 Task: Look for space in Jarosław, Poland from 2nd September, 2023 to 10th September, 2023 for 1 adult in price range Rs.5000 to Rs.16000. Place can be private room with 1  bedroom having 1 bed and 1 bathroom. Property type can be house, flat, guest house, hotel. Booking option can be shelf check-in. Required host language is English.
Action: Mouse moved to (420, 109)
Screenshot: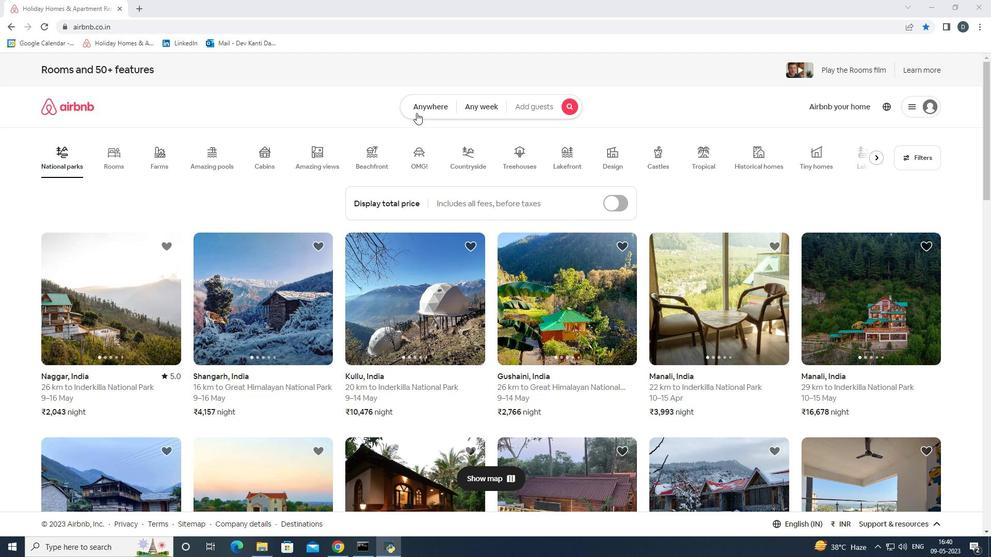 
Action: Mouse pressed left at (420, 109)
Screenshot: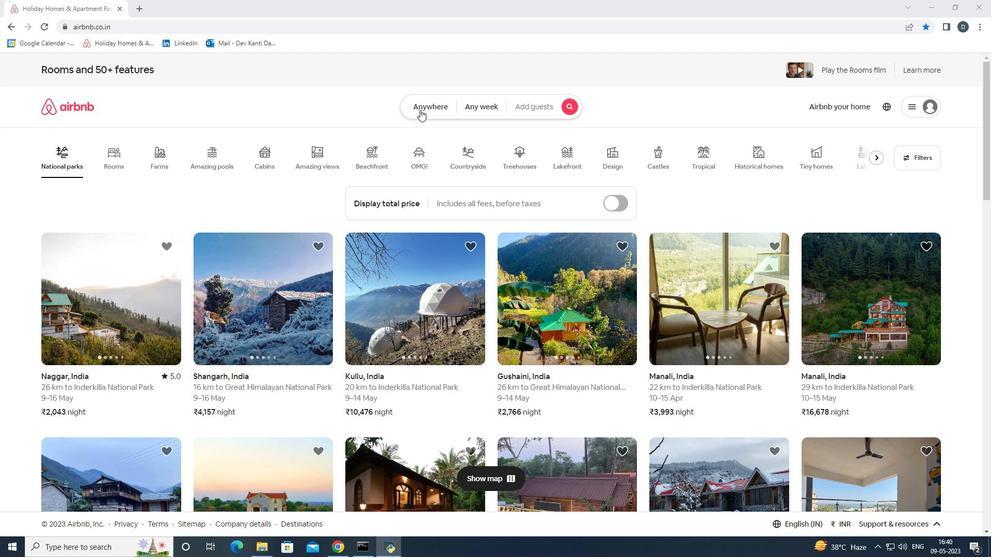 
Action: Mouse moved to (375, 148)
Screenshot: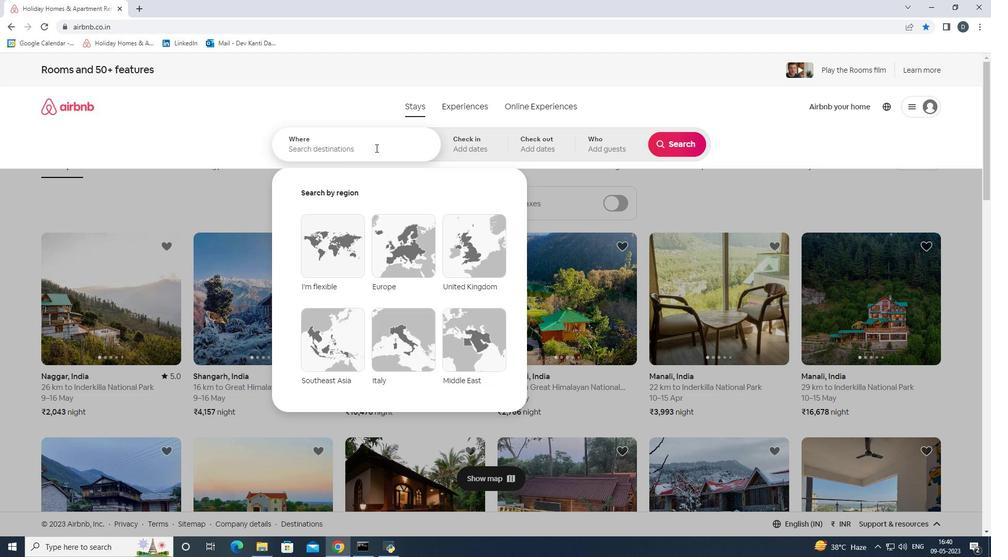 
Action: Mouse pressed left at (375, 148)
Screenshot: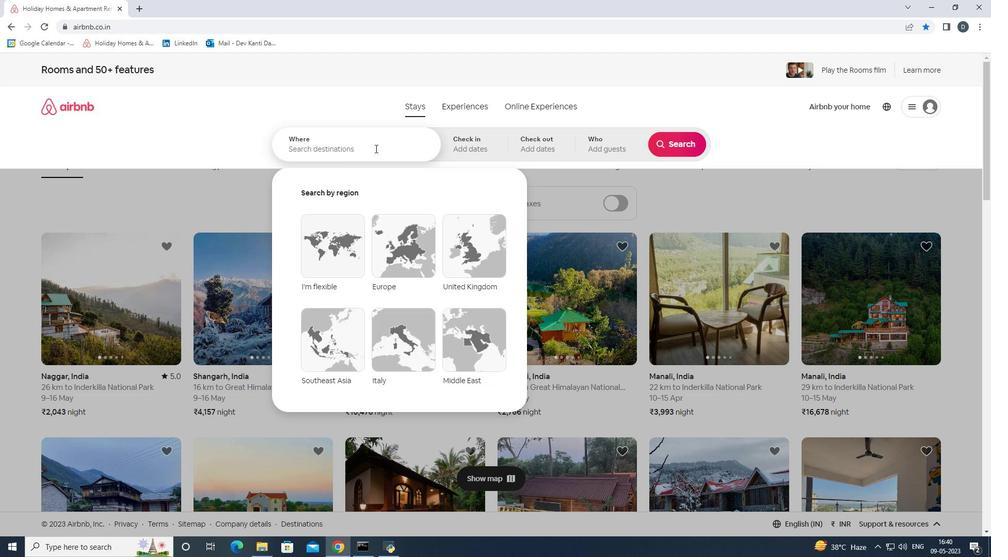 
Action: Key pressed <Key.shift><Key.shift><Key.shift><Key.shift><Key.shift><Key.shift><Key.shift><Key.shift><Key.shift><Key.shift><Key.shift><Key.shift><Key.shift><Key.shift><Key.shift><Key.shift>Jaroslaw,<Key.shift><Key.shift><Key.shift><Key.shift><Key.shift><Key.shift><Key.shift><Key.shift><Key.shift><Key.shift><Key.shift><Key.shift><Key.shift><Key.shift><Key.shift><Key.shift><Key.shift><Key.shift><Key.shift><Key.shift><Key.shift><Key.shift><Key.shift><Key.shift>Poland<Key.enter>
Screenshot: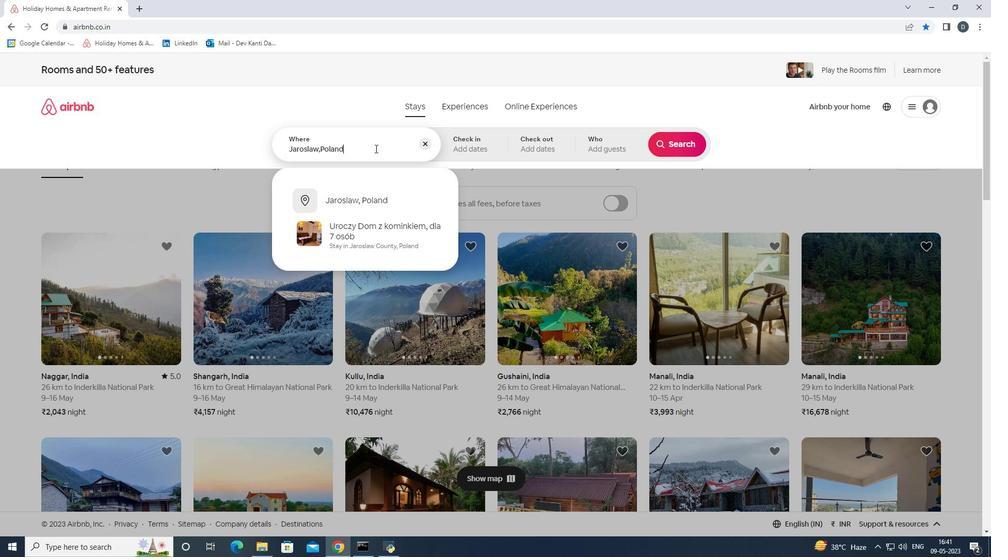 
Action: Mouse moved to (673, 227)
Screenshot: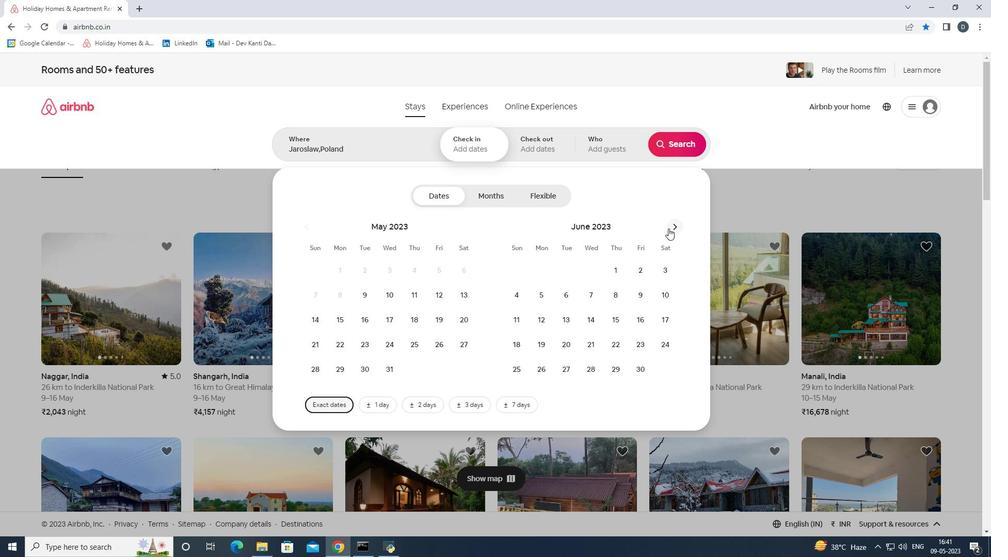 
Action: Mouse pressed left at (673, 227)
Screenshot: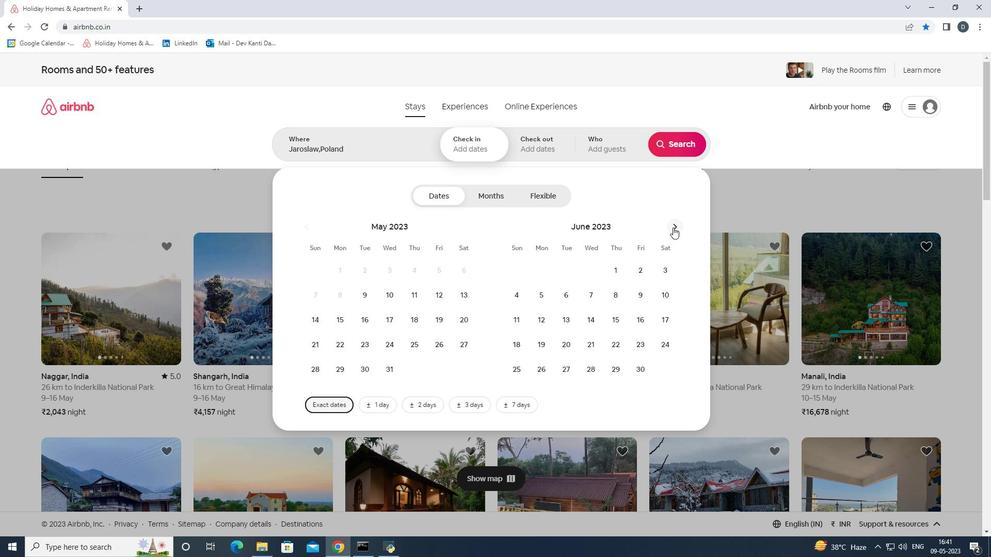 
Action: Mouse pressed left at (673, 227)
Screenshot: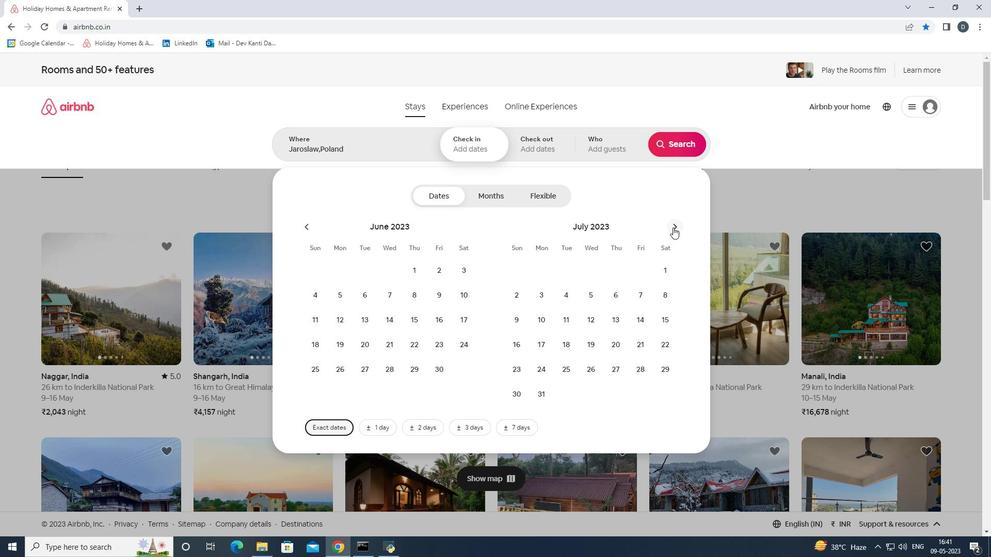 
Action: Mouse pressed left at (673, 227)
Screenshot: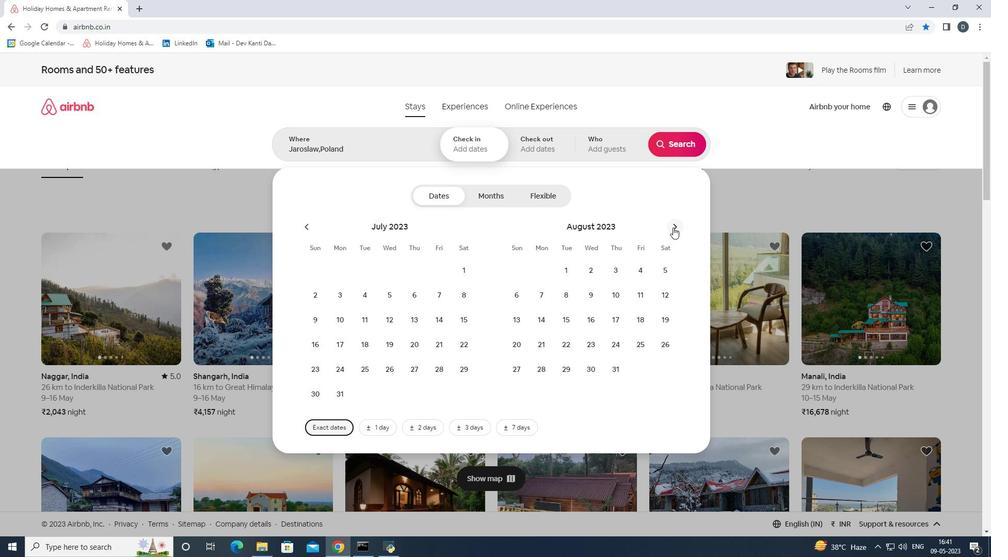 
Action: Mouse moved to (665, 263)
Screenshot: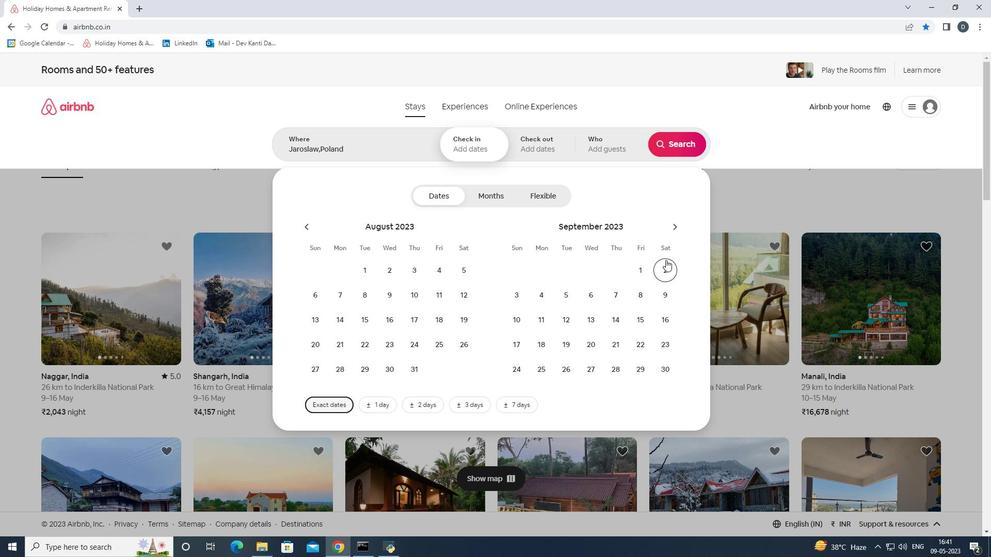 
Action: Mouse pressed left at (665, 263)
Screenshot: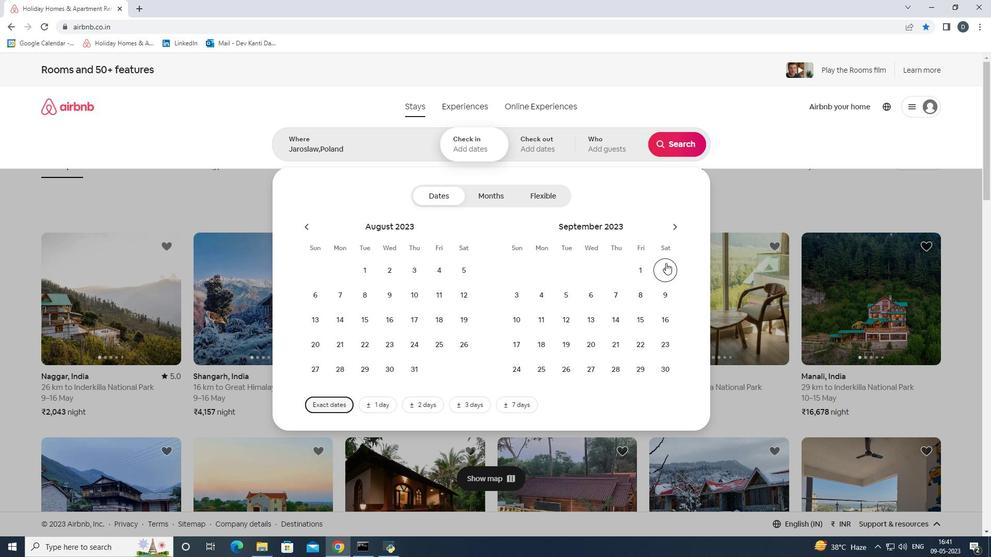 
Action: Mouse moved to (509, 314)
Screenshot: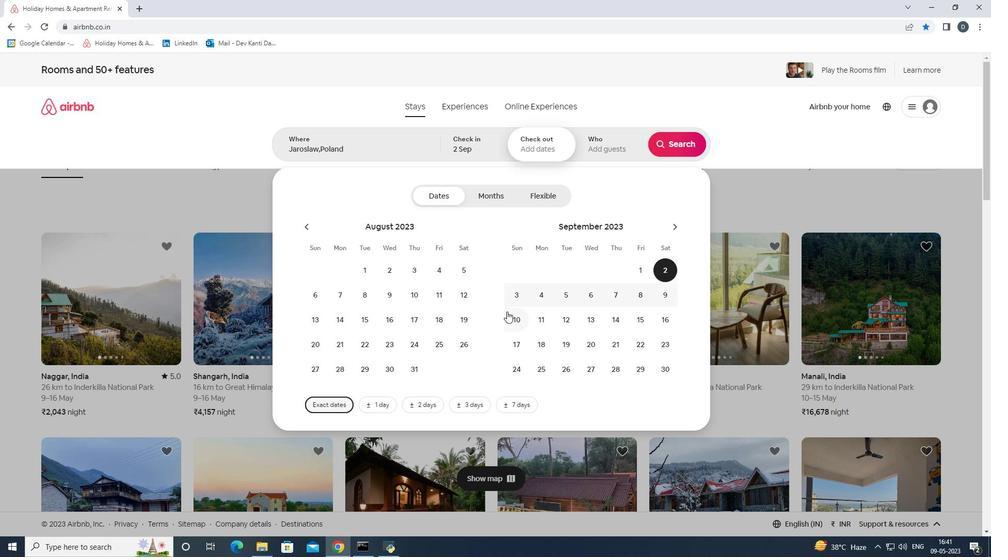 
Action: Mouse pressed left at (509, 314)
Screenshot: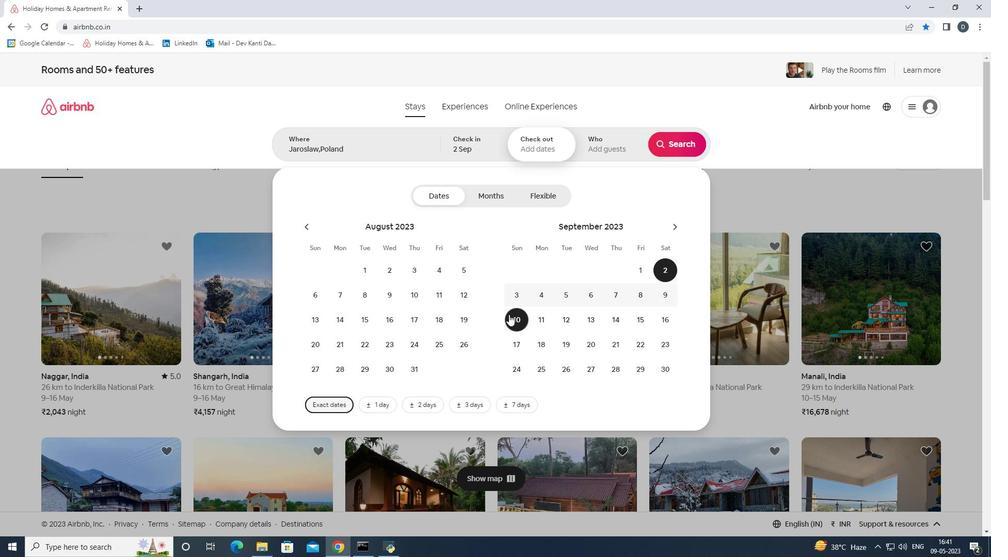 
Action: Mouse moved to (598, 150)
Screenshot: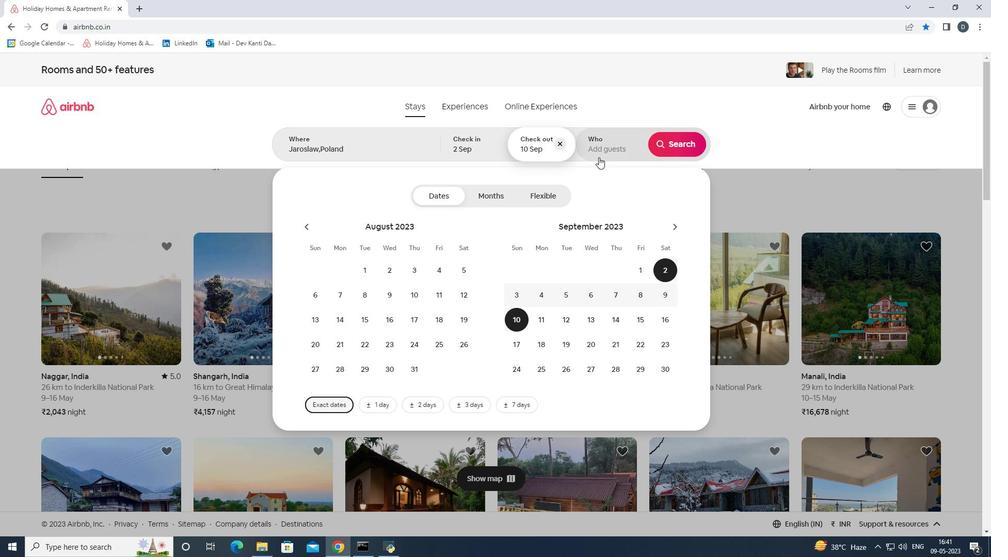 
Action: Mouse pressed left at (598, 150)
Screenshot: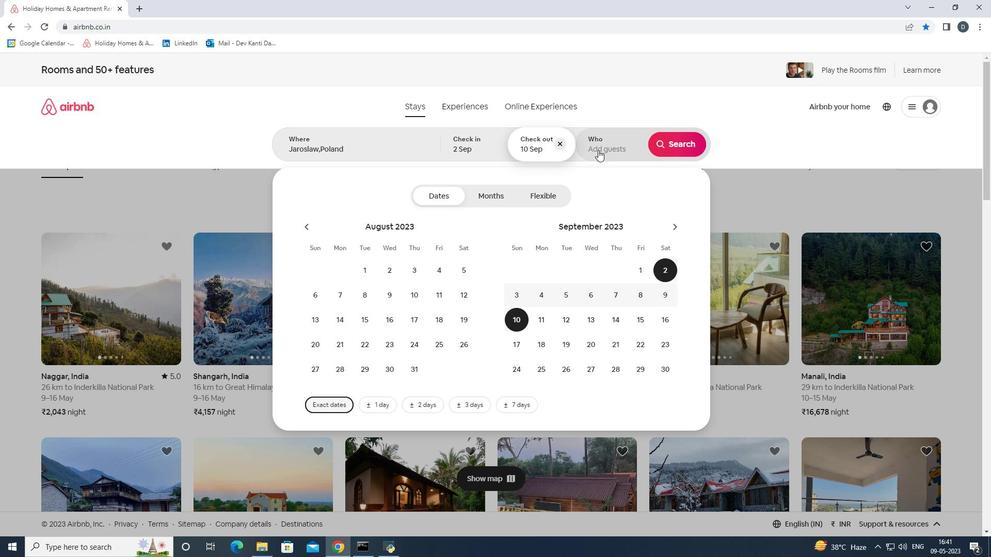 
Action: Mouse moved to (675, 199)
Screenshot: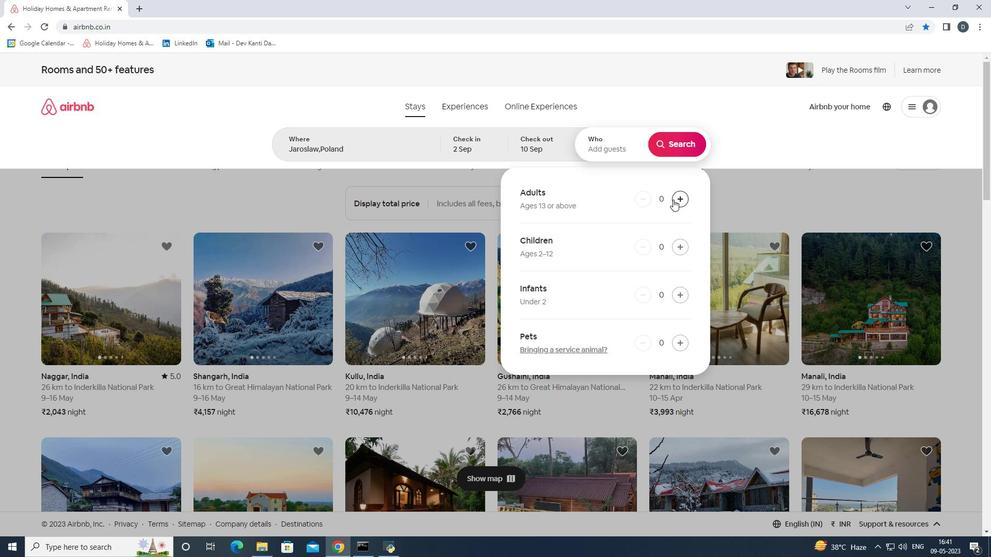 
Action: Mouse pressed left at (675, 199)
Screenshot: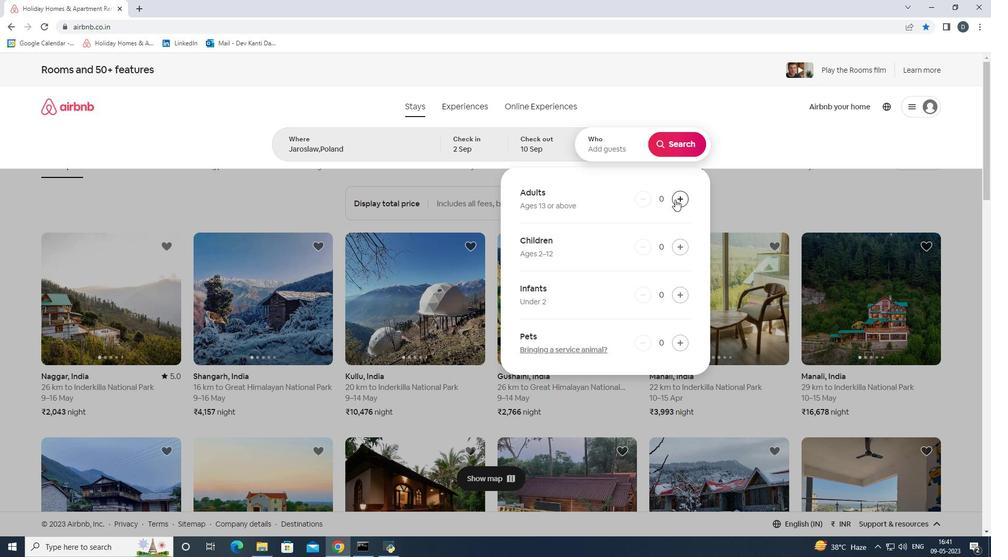 
Action: Mouse moved to (677, 150)
Screenshot: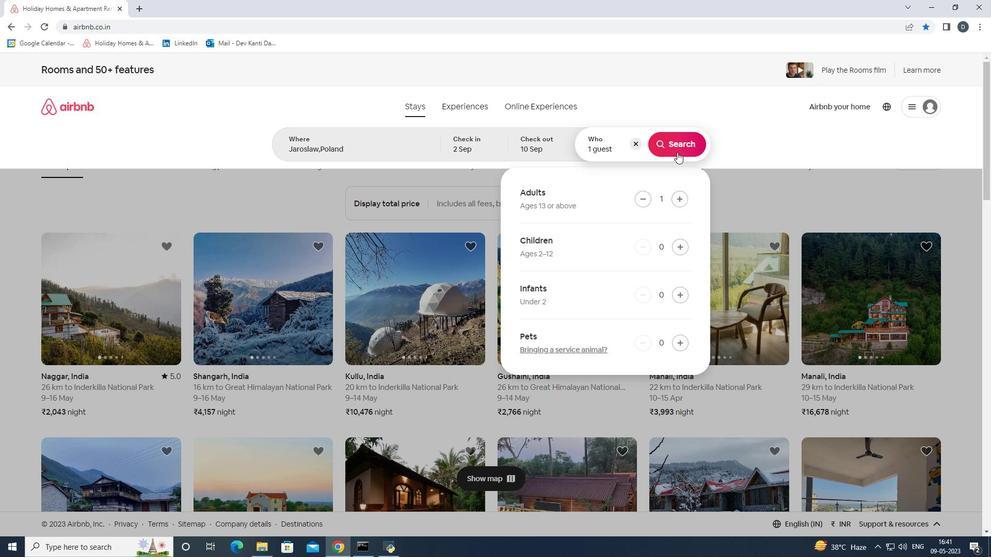 
Action: Mouse pressed left at (677, 150)
Screenshot: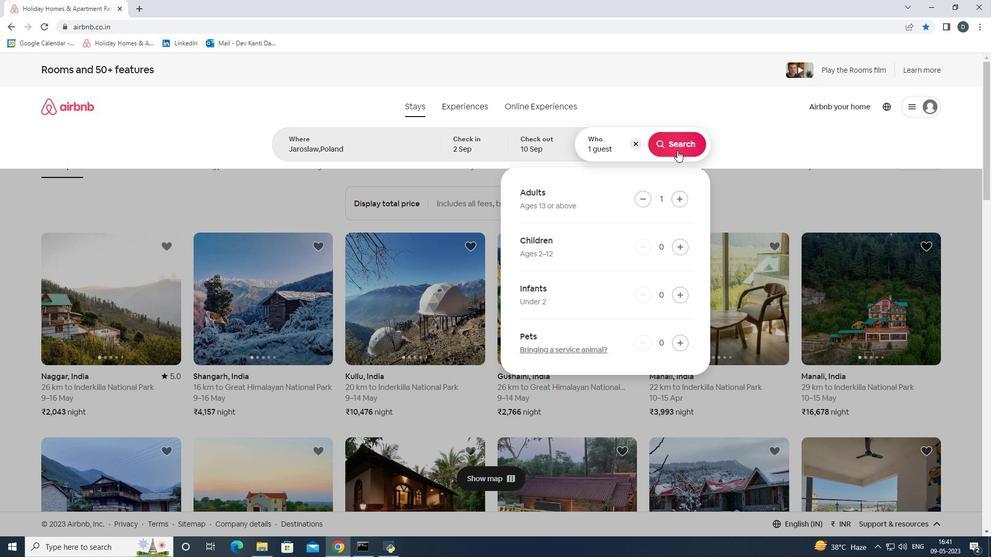 
Action: Mouse moved to (945, 112)
Screenshot: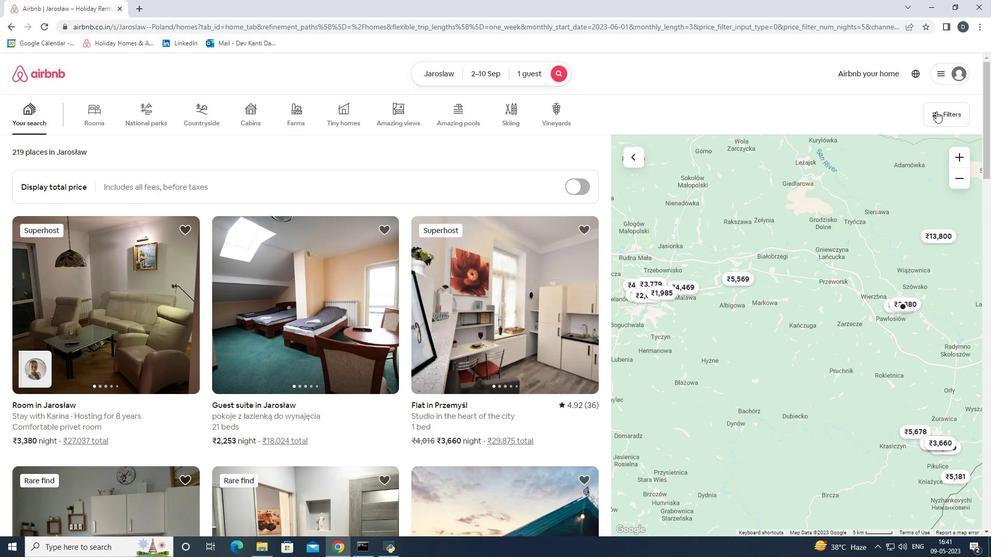 
Action: Mouse pressed left at (945, 112)
Screenshot: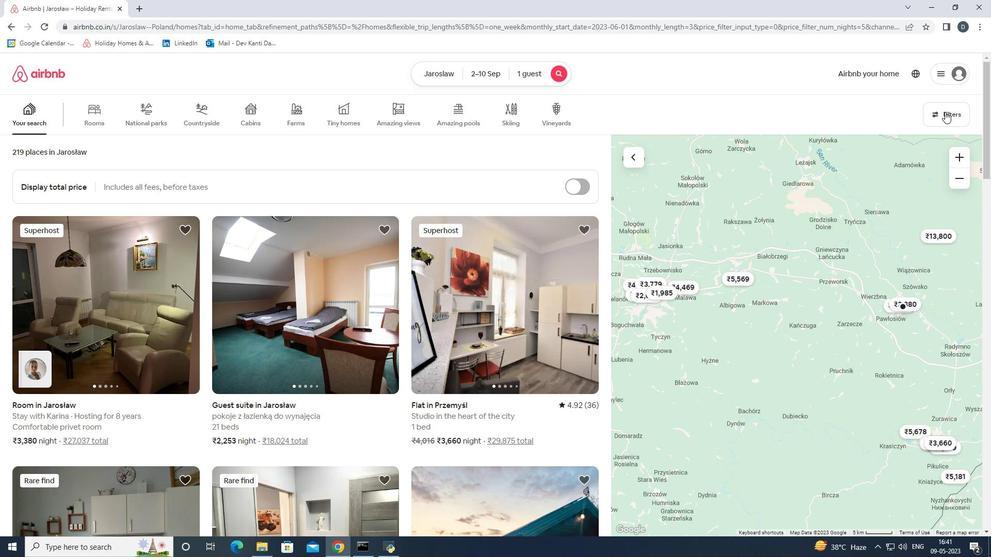 
Action: Mouse moved to (451, 367)
Screenshot: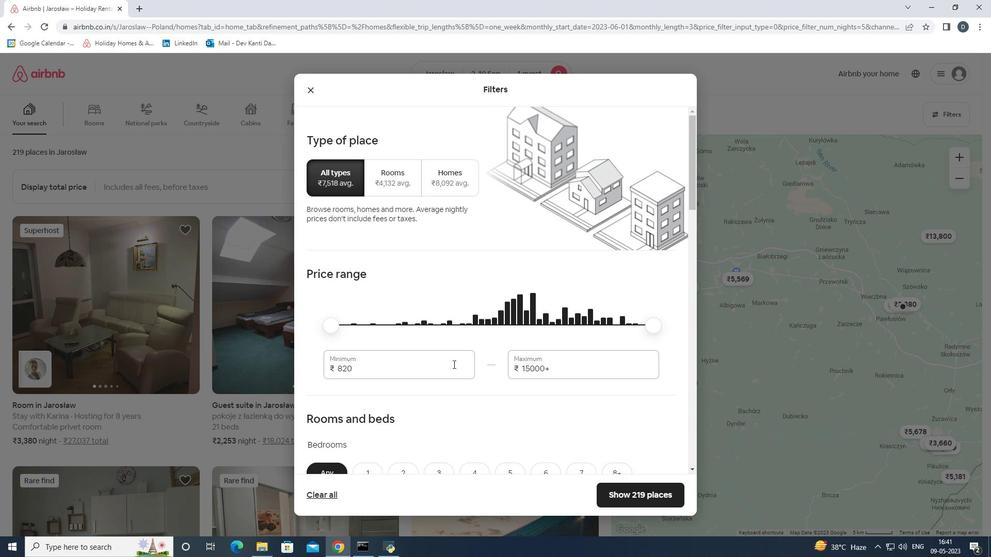 
Action: Mouse pressed left at (451, 367)
Screenshot: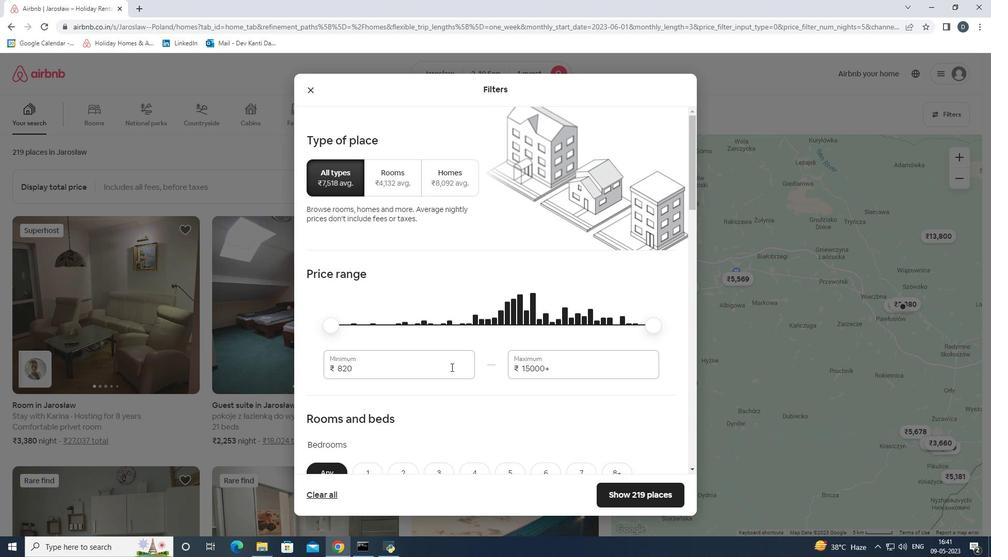 
Action: Mouse pressed left at (451, 367)
Screenshot: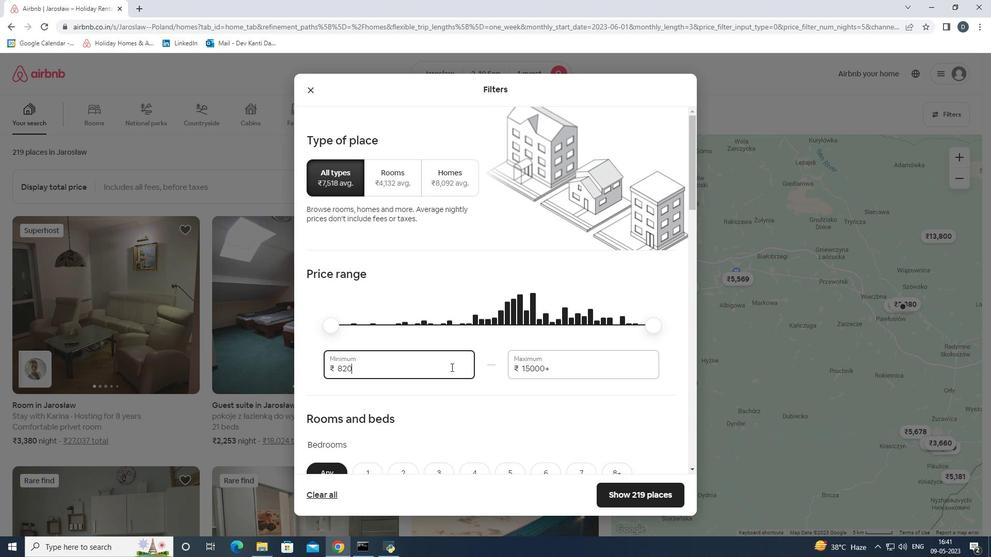 
Action: Key pressed 5000<Key.tab>
Screenshot: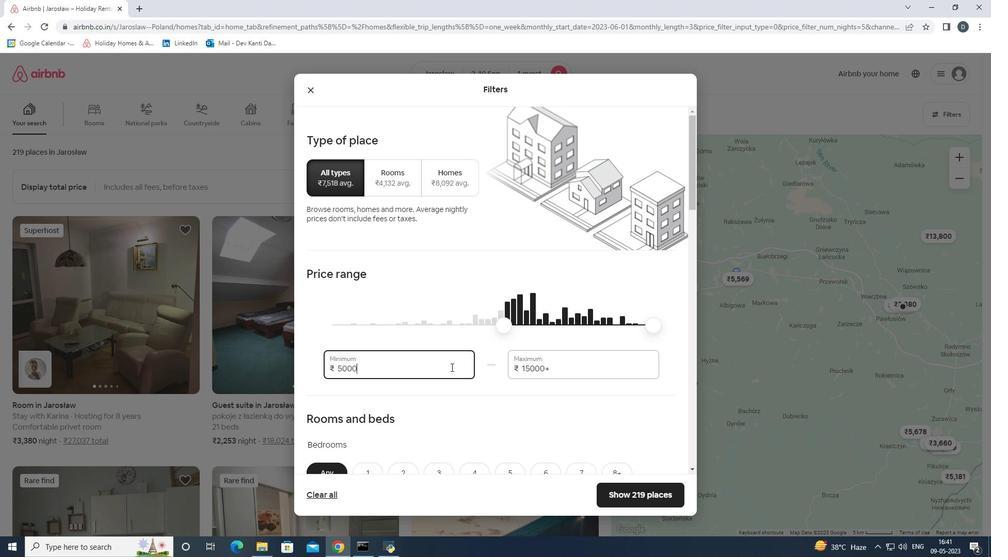 
Action: Mouse moved to (454, 368)
Screenshot: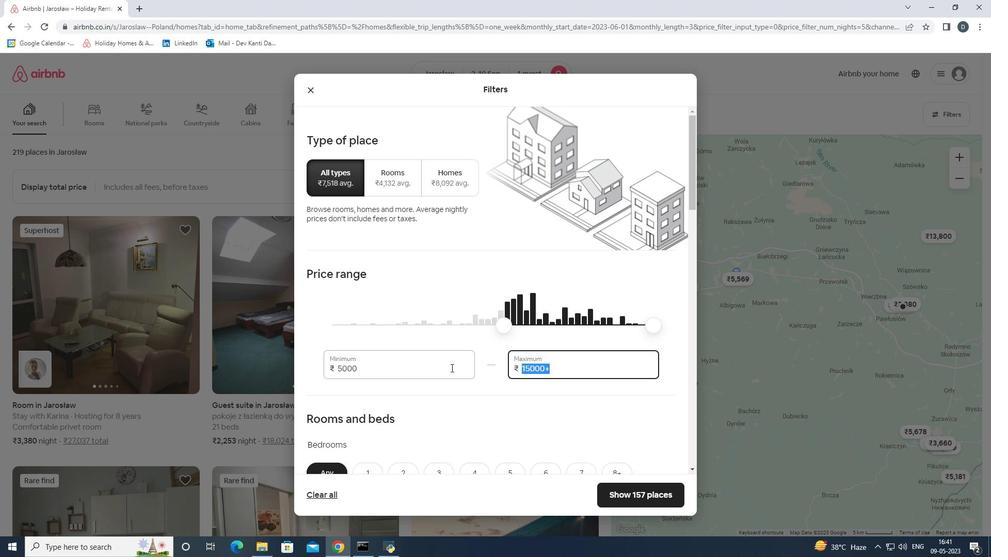 
Action: Key pressed 1
Screenshot: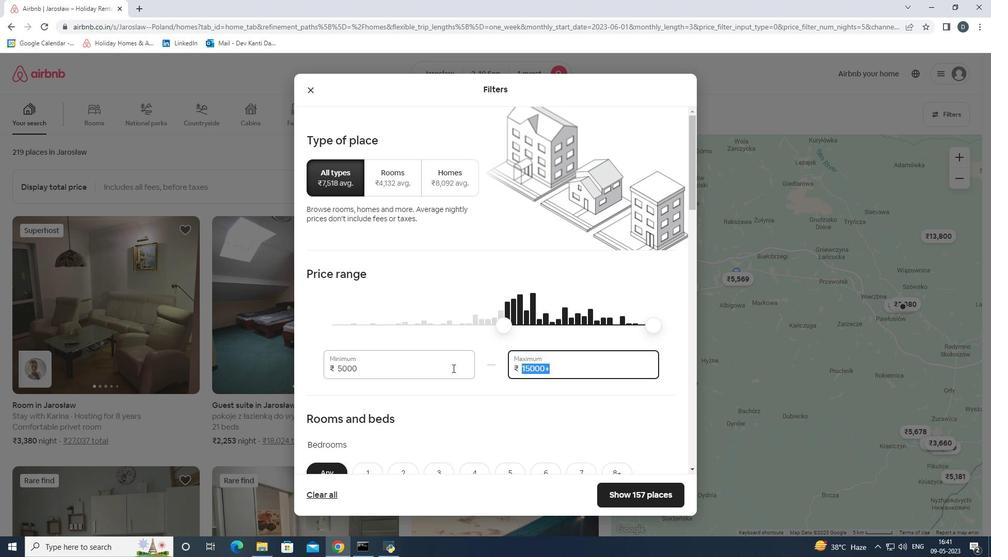 
Action: Mouse moved to (486, 377)
Screenshot: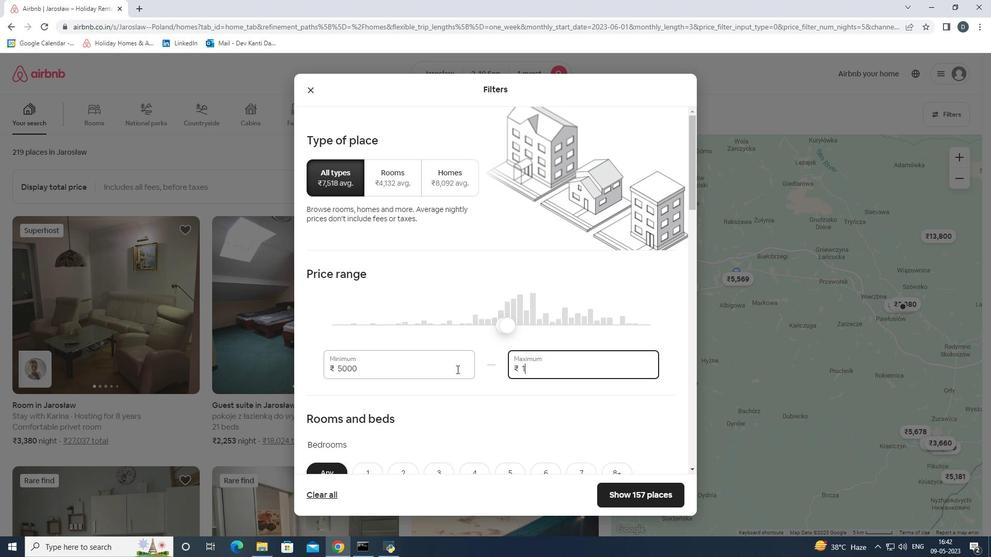 
Action: Key pressed 6000
Screenshot: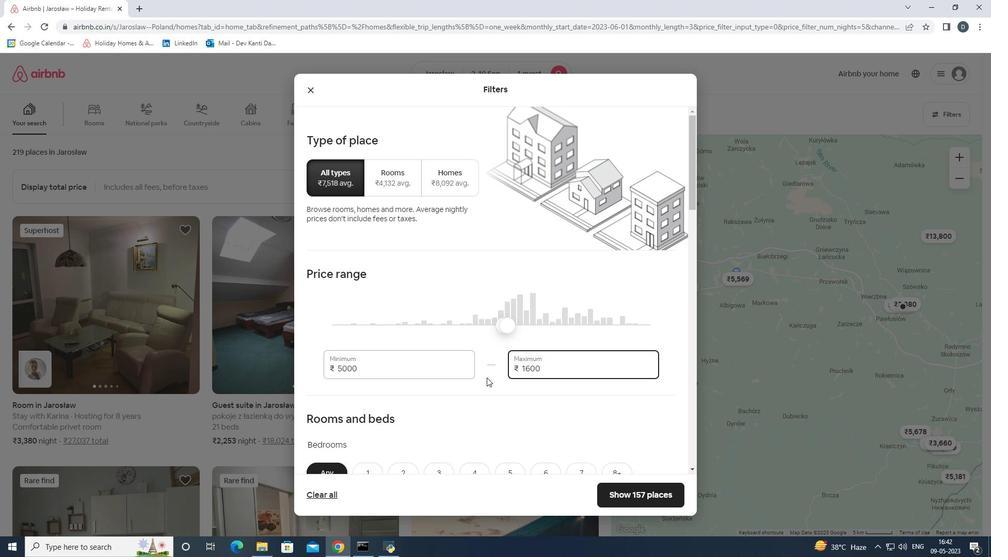 
Action: Mouse moved to (508, 361)
Screenshot: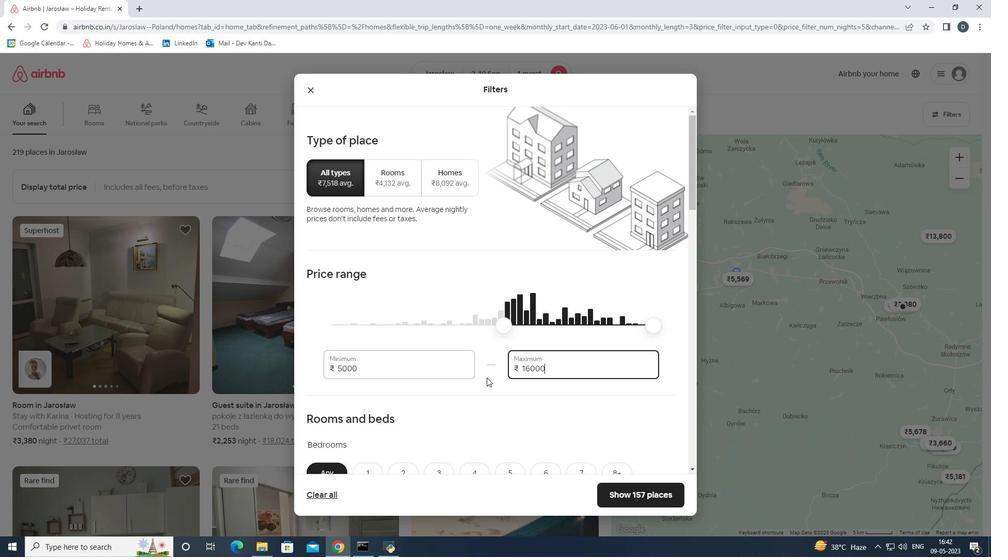 
Action: Mouse scrolled (508, 360) with delta (0, 0)
Screenshot: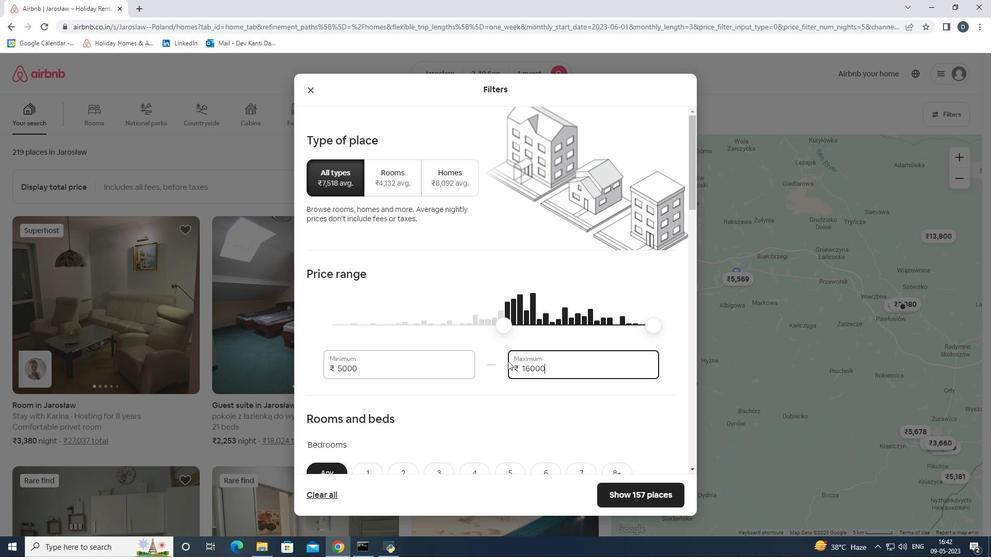 
Action: Mouse scrolled (508, 360) with delta (0, 0)
Screenshot: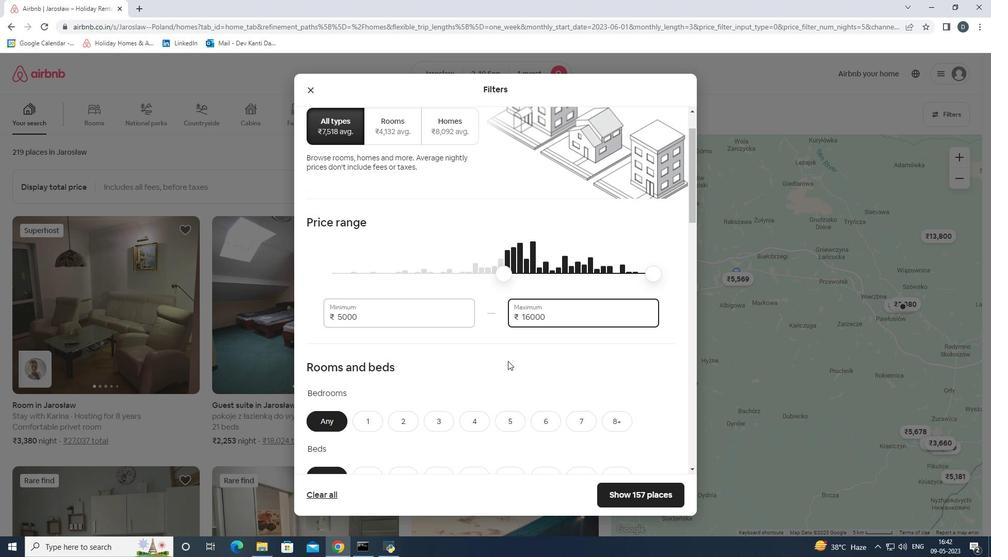 
Action: Mouse scrolled (508, 360) with delta (0, 0)
Screenshot: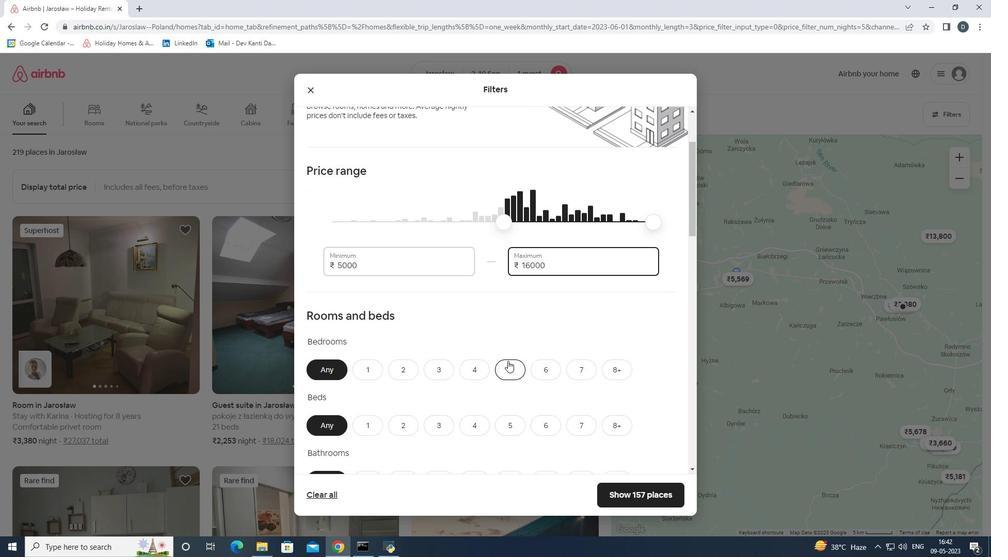 
Action: Mouse moved to (374, 323)
Screenshot: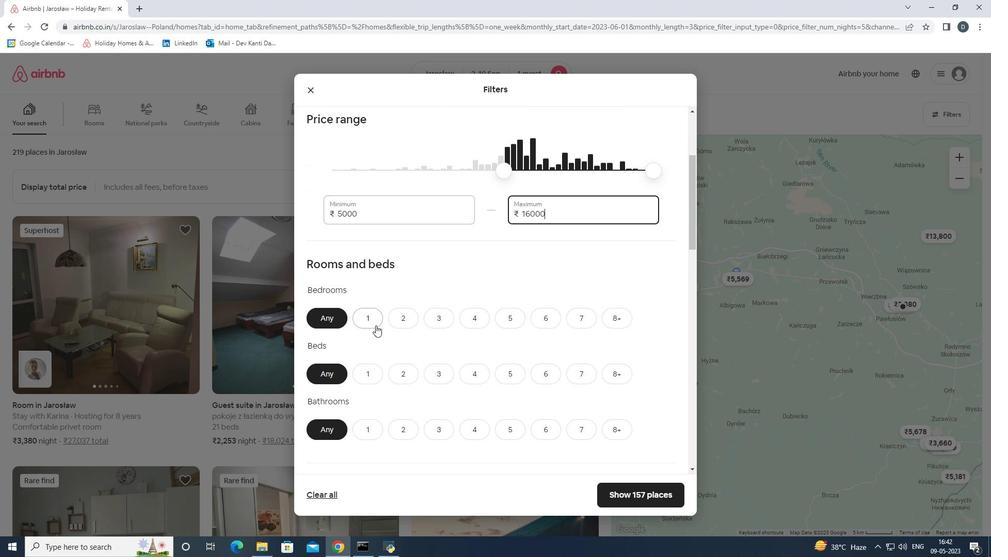 
Action: Mouse pressed left at (374, 323)
Screenshot: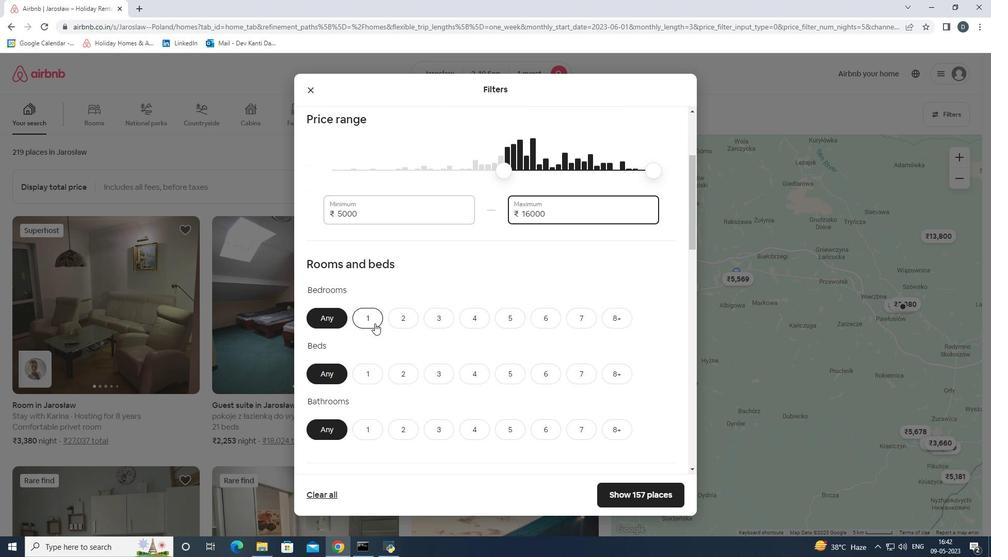 
Action: Mouse moved to (365, 370)
Screenshot: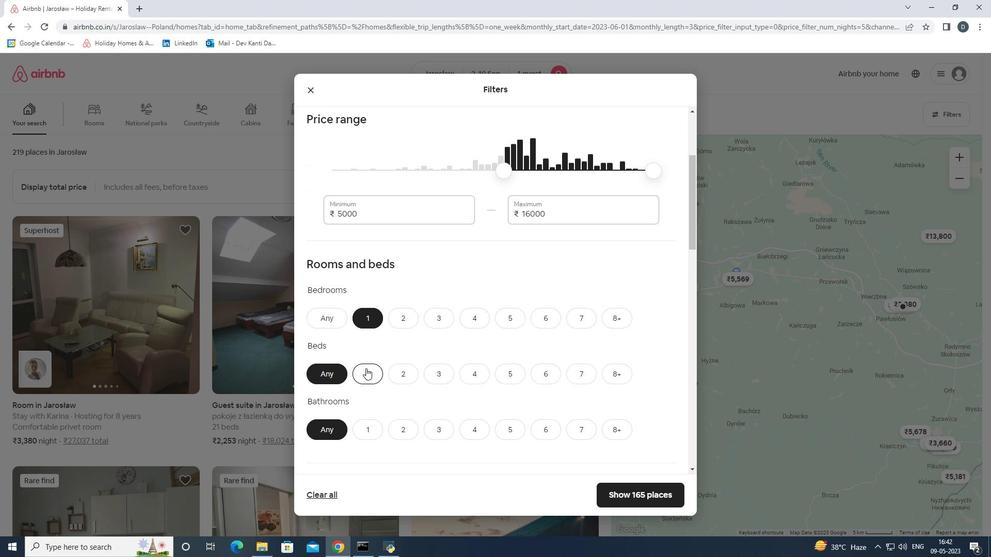 
Action: Mouse pressed left at (365, 370)
Screenshot: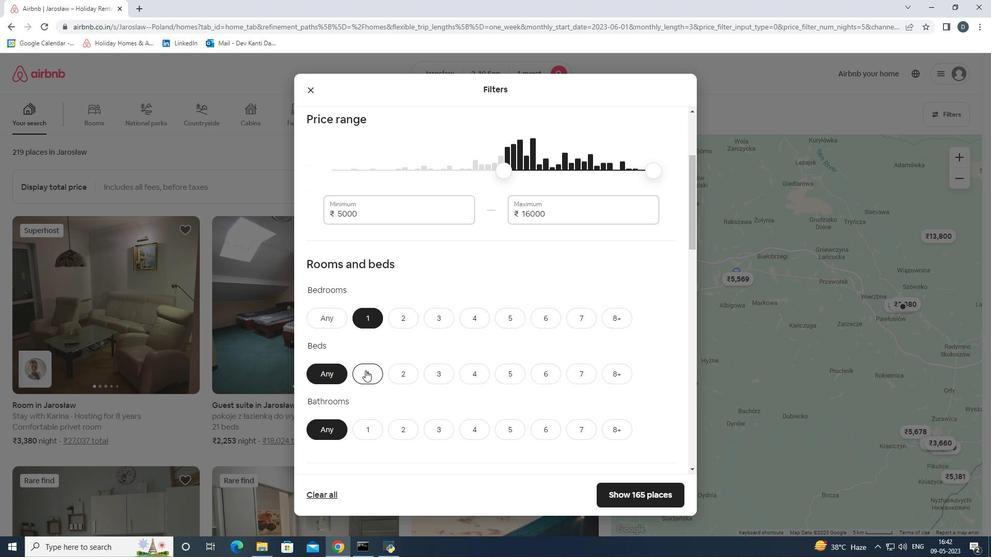 
Action: Mouse moved to (362, 422)
Screenshot: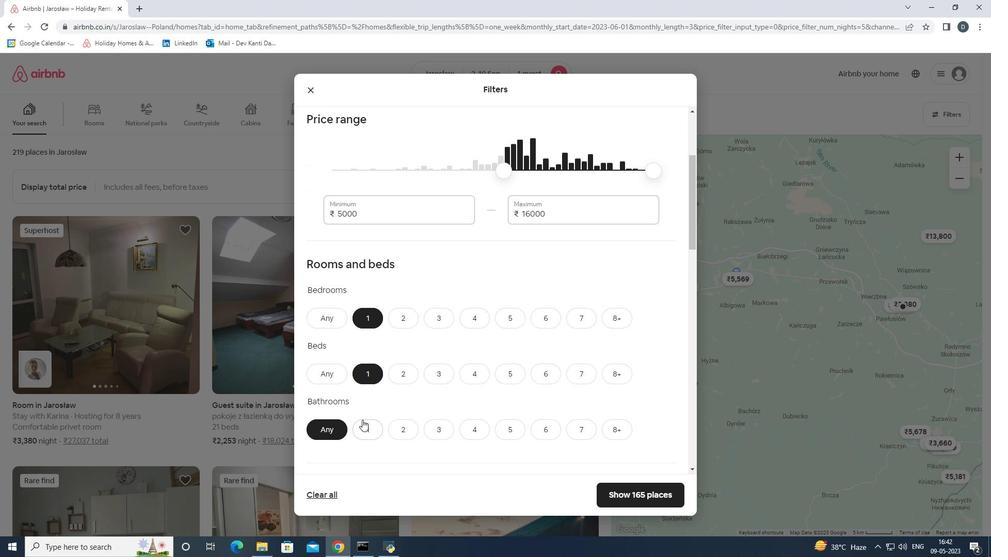 
Action: Mouse pressed left at (362, 422)
Screenshot: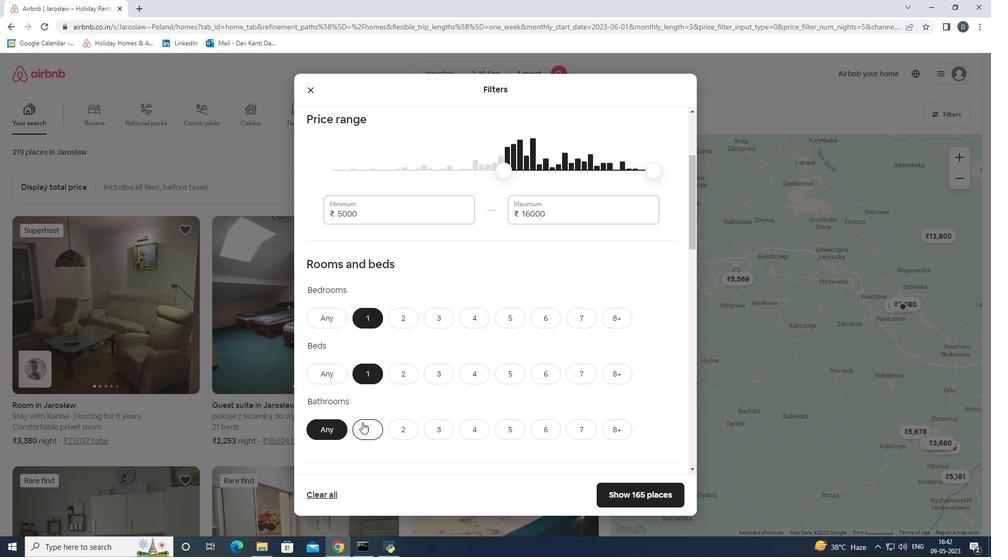 
Action: Mouse scrolled (362, 422) with delta (0, 0)
Screenshot: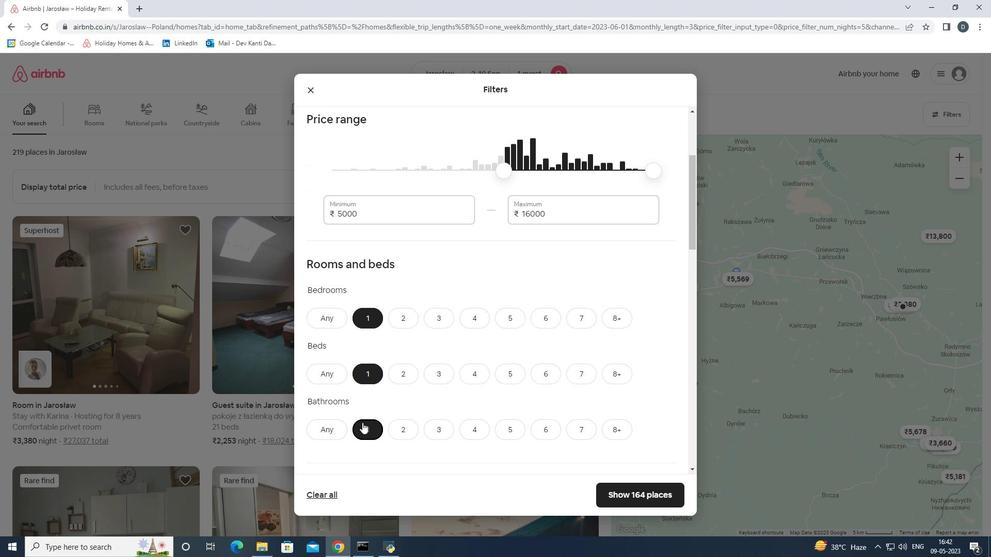 
Action: Mouse moved to (362, 423)
Screenshot: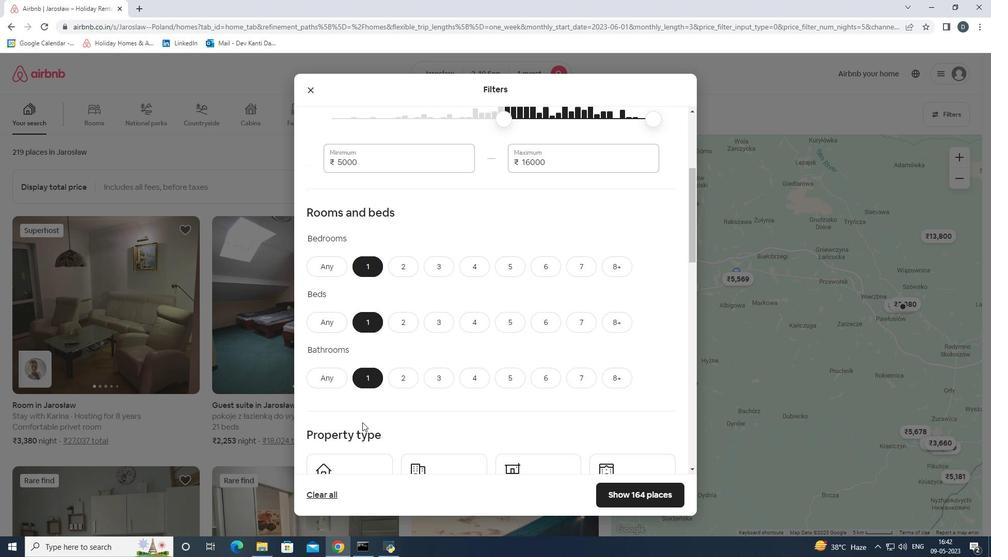 
Action: Mouse scrolled (362, 422) with delta (0, 0)
Screenshot: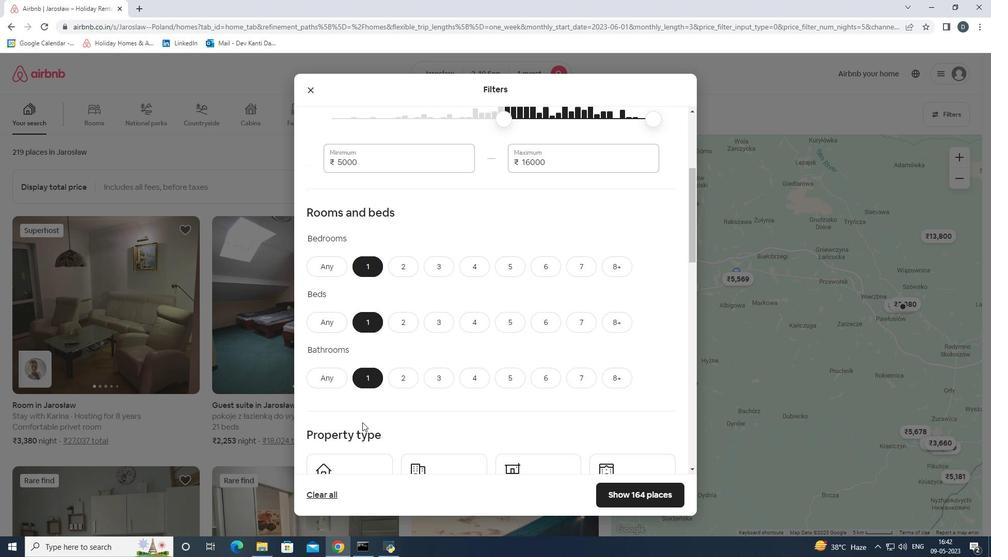 
Action: Mouse moved to (361, 423)
Screenshot: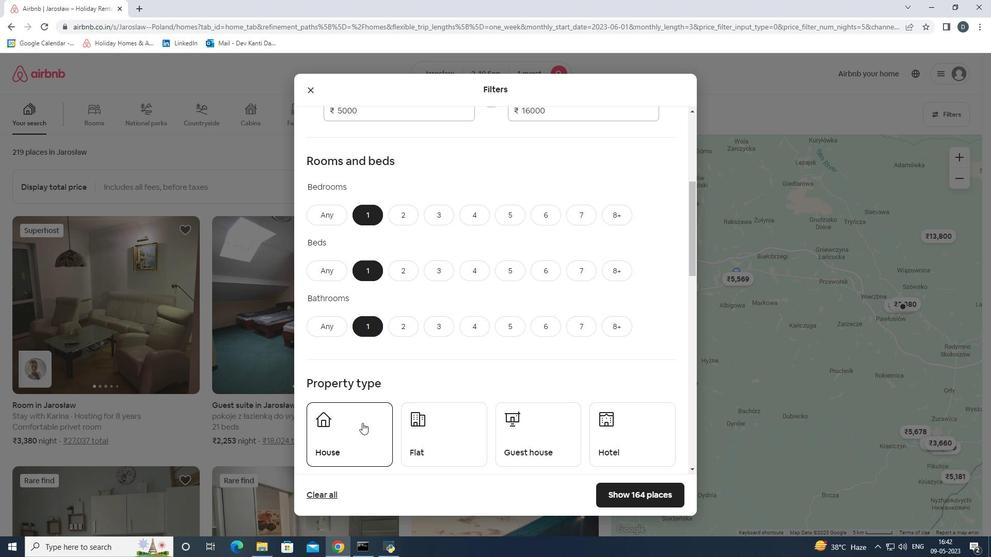 
Action: Mouse scrolled (361, 422) with delta (0, 0)
Screenshot: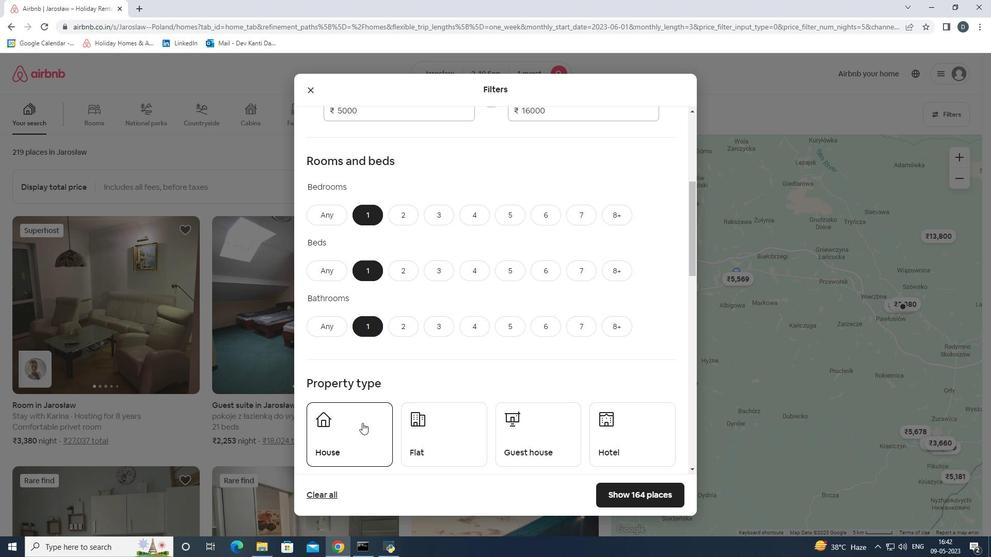 
Action: Mouse moved to (363, 403)
Screenshot: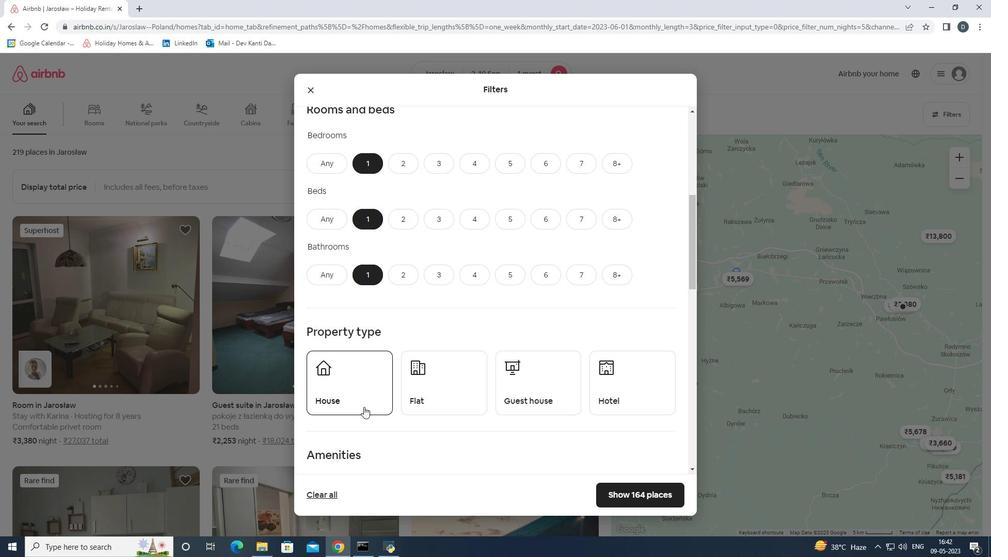 
Action: Mouse pressed left at (363, 403)
Screenshot: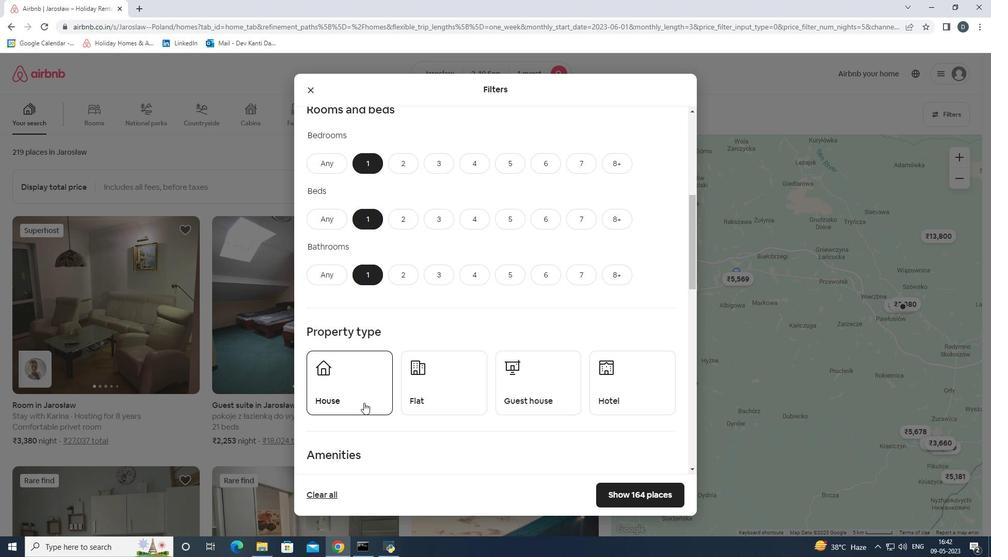 
Action: Mouse moved to (416, 400)
Screenshot: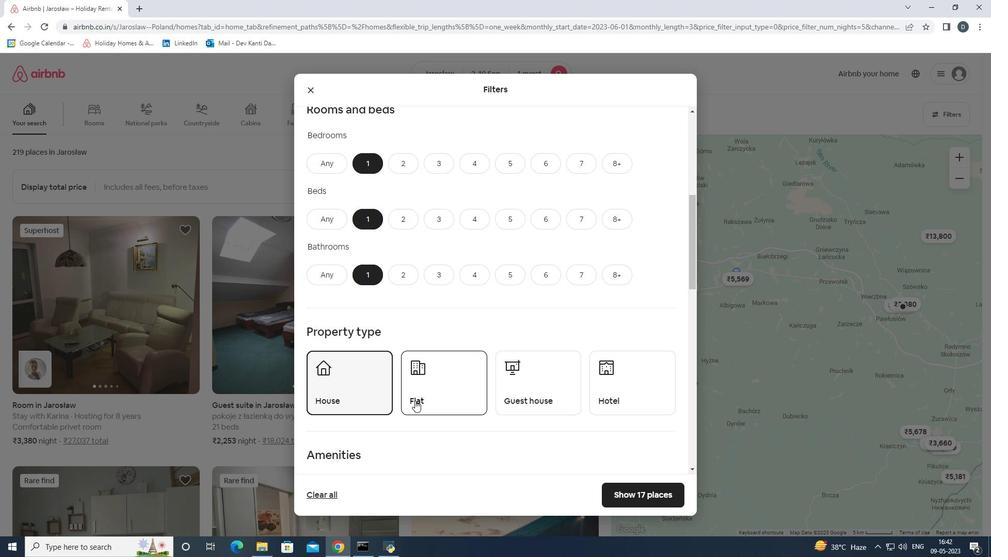 
Action: Mouse pressed left at (416, 400)
Screenshot: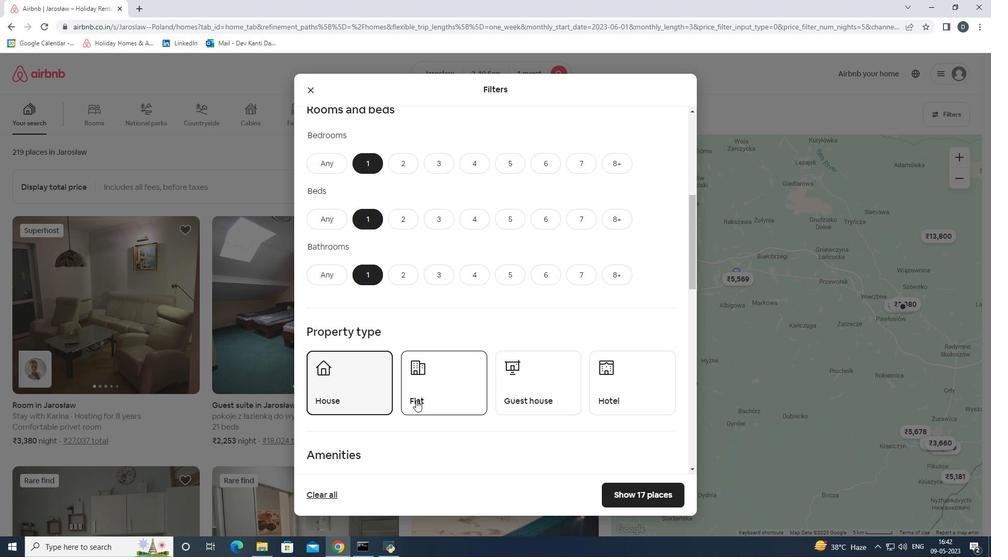 
Action: Mouse moved to (512, 395)
Screenshot: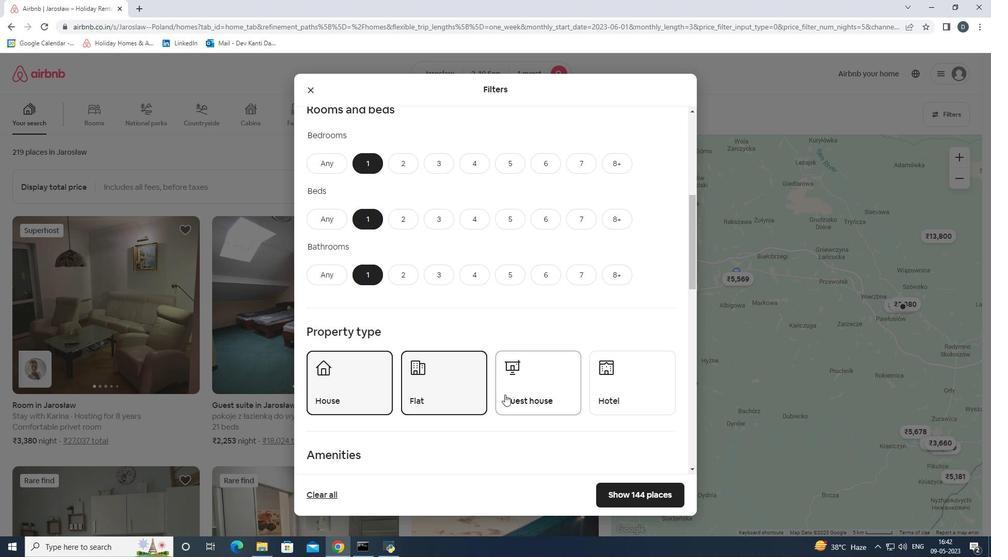 
Action: Mouse pressed left at (512, 395)
Screenshot: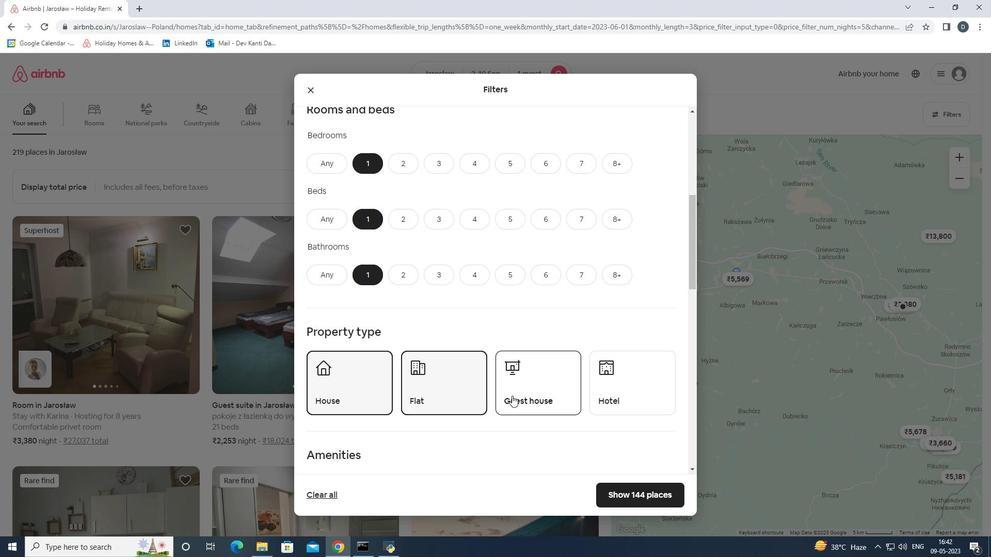 
Action: Mouse moved to (609, 394)
Screenshot: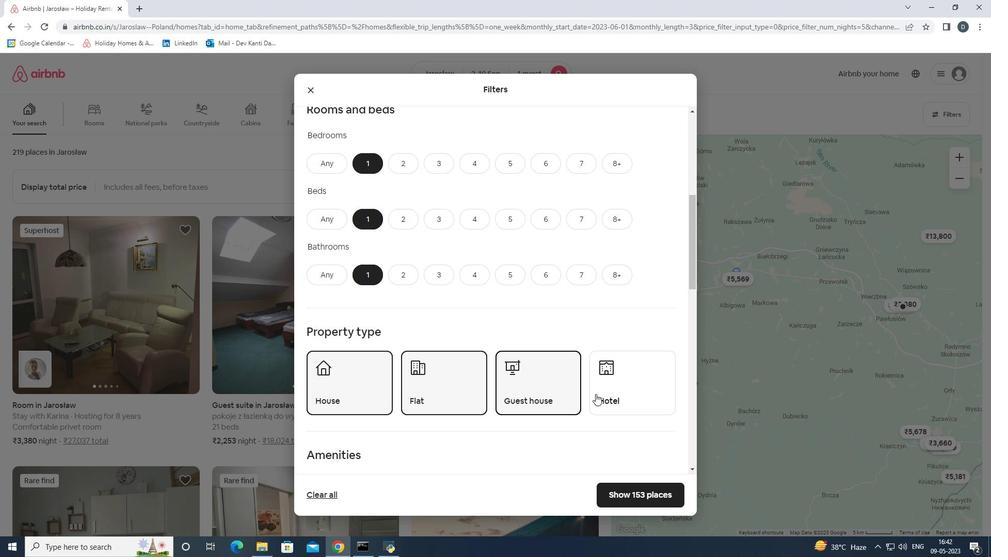 
Action: Mouse pressed left at (609, 394)
Screenshot: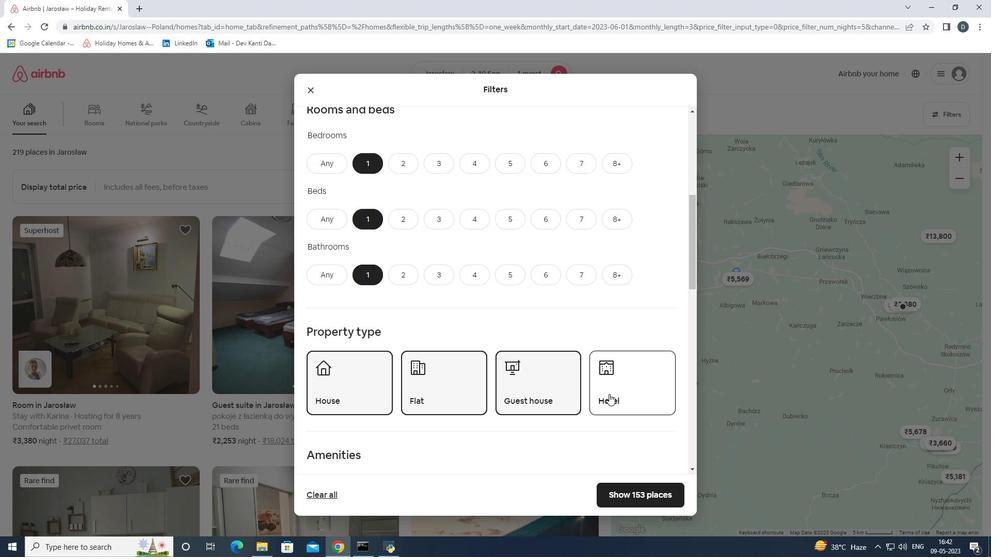 
Action: Mouse scrolled (609, 393) with delta (0, 0)
Screenshot: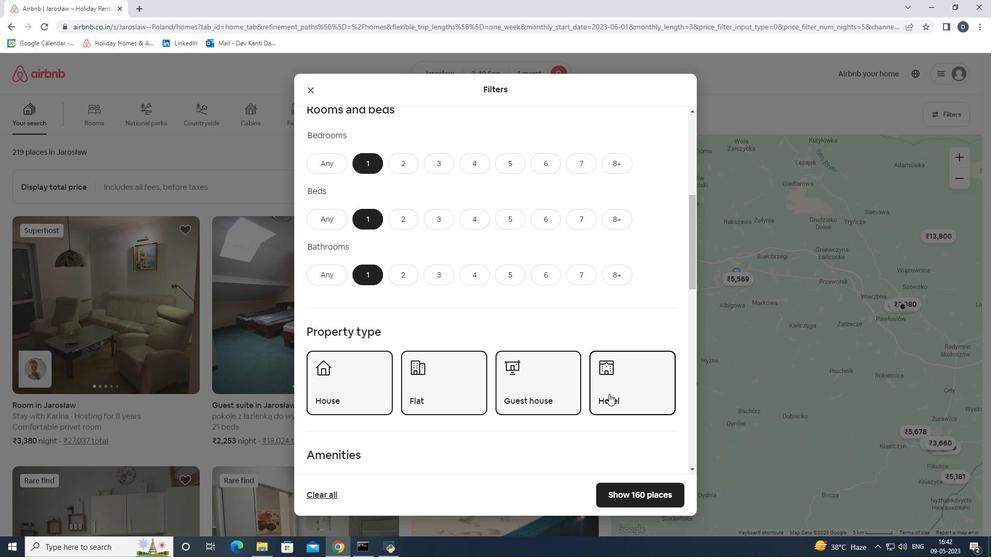 
Action: Mouse scrolled (609, 393) with delta (0, 0)
Screenshot: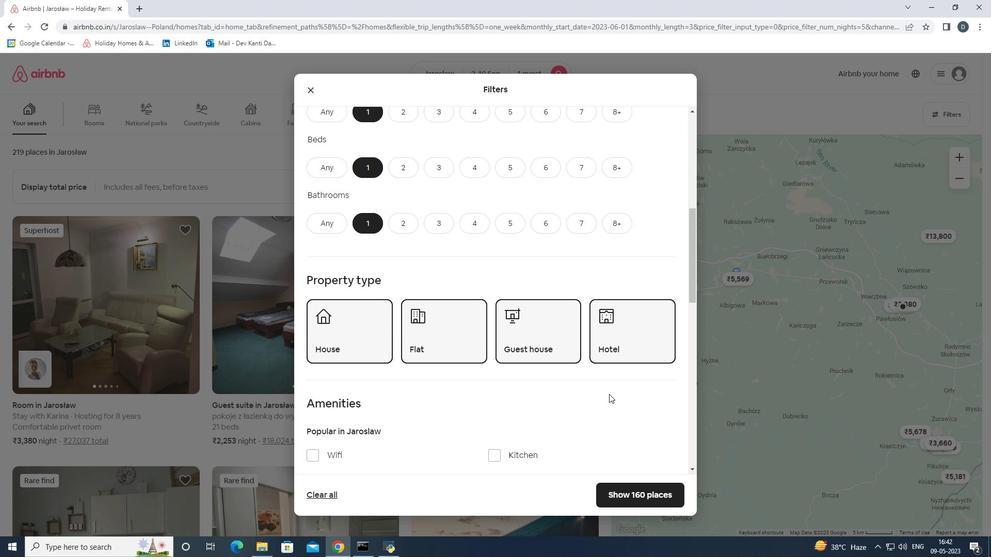 
Action: Mouse moved to (609, 394)
Screenshot: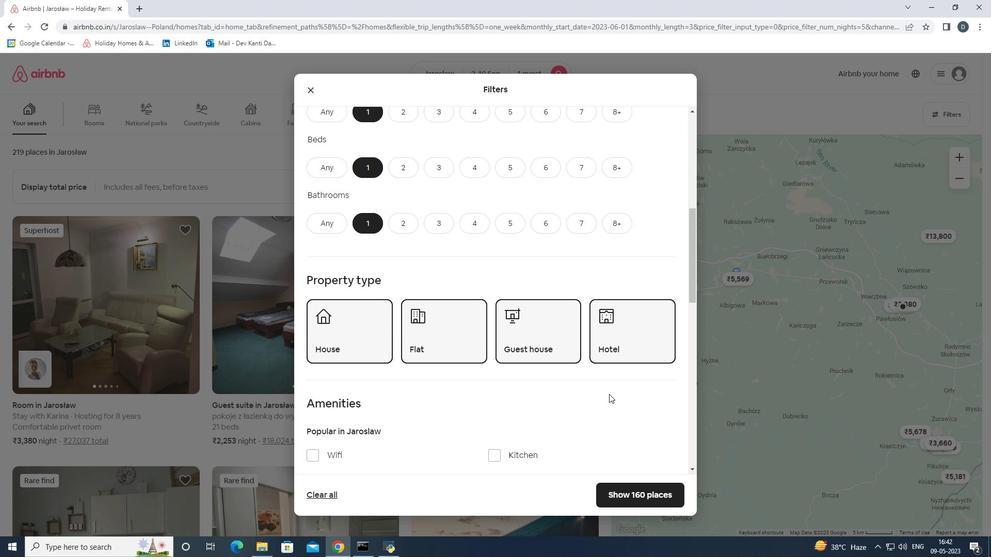 
Action: Mouse scrolled (609, 393) with delta (0, 0)
Screenshot: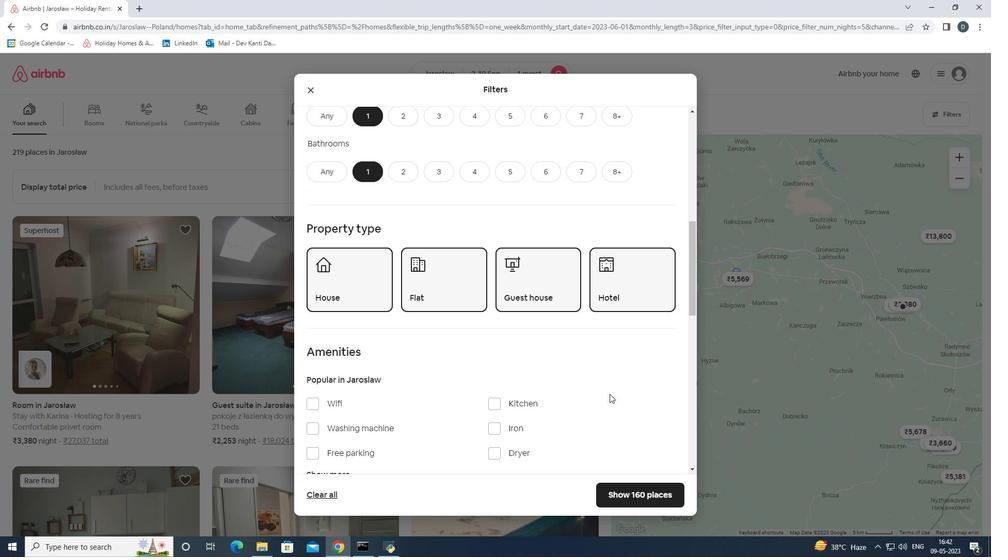 
Action: Mouse moved to (610, 394)
Screenshot: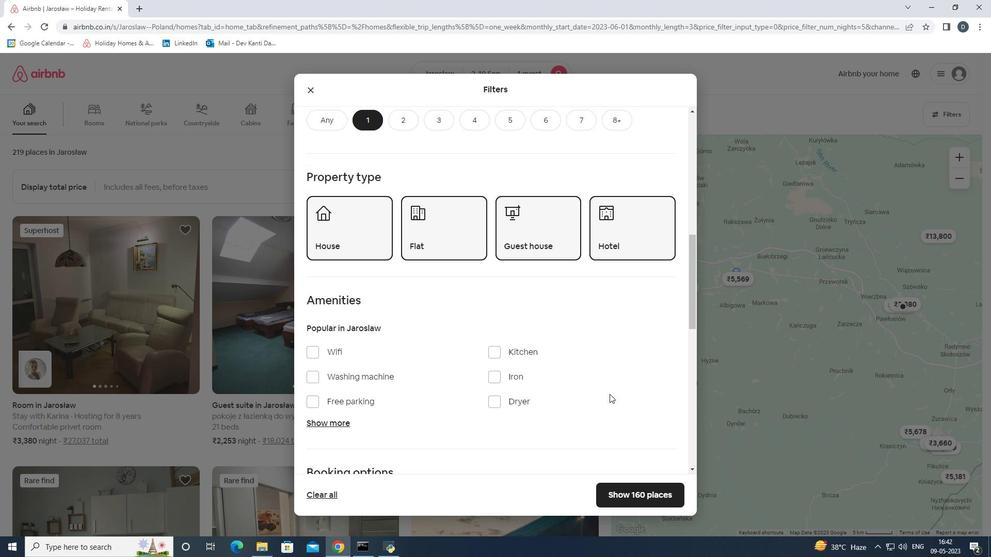 
Action: Mouse scrolled (610, 393) with delta (0, 0)
Screenshot: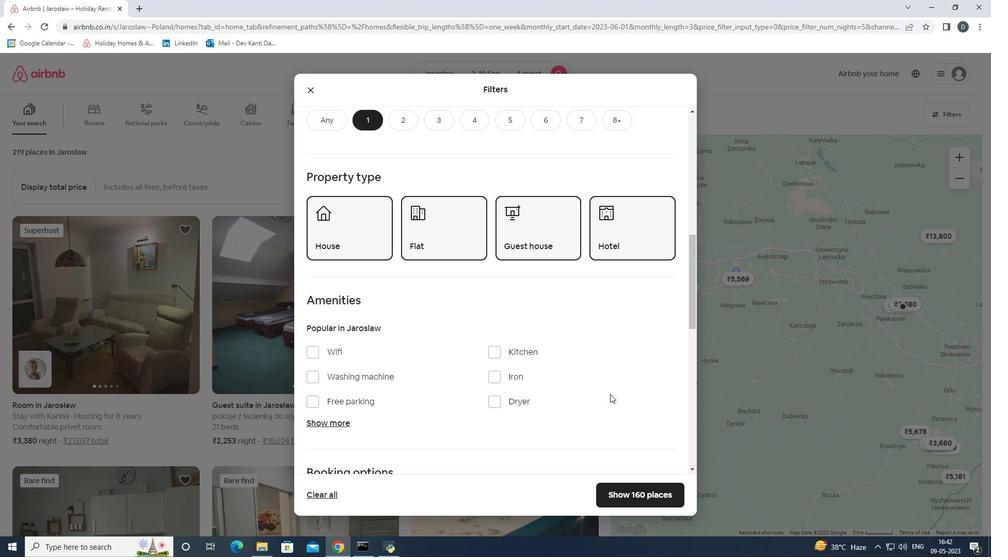 
Action: Mouse moved to (612, 395)
Screenshot: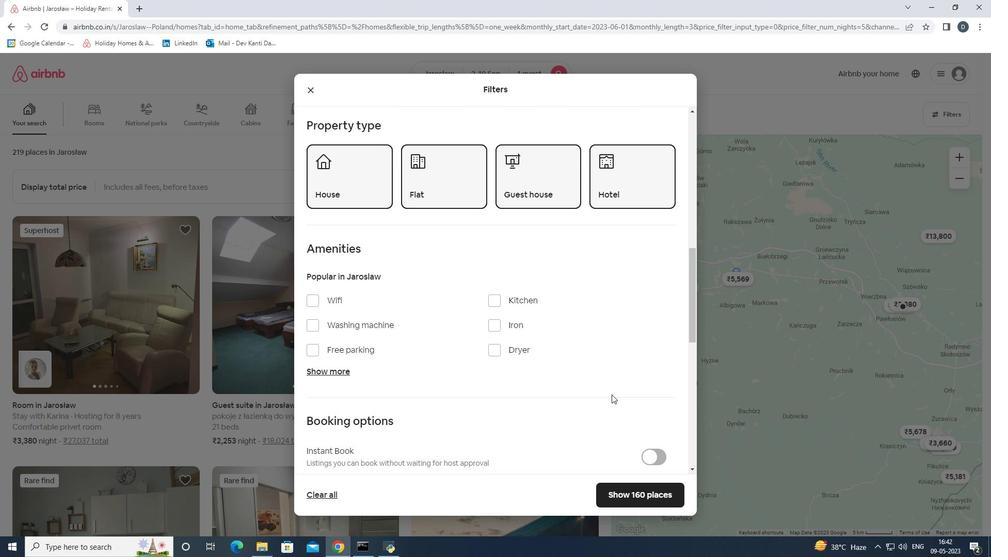 
Action: Mouse scrolled (612, 394) with delta (0, 0)
Screenshot: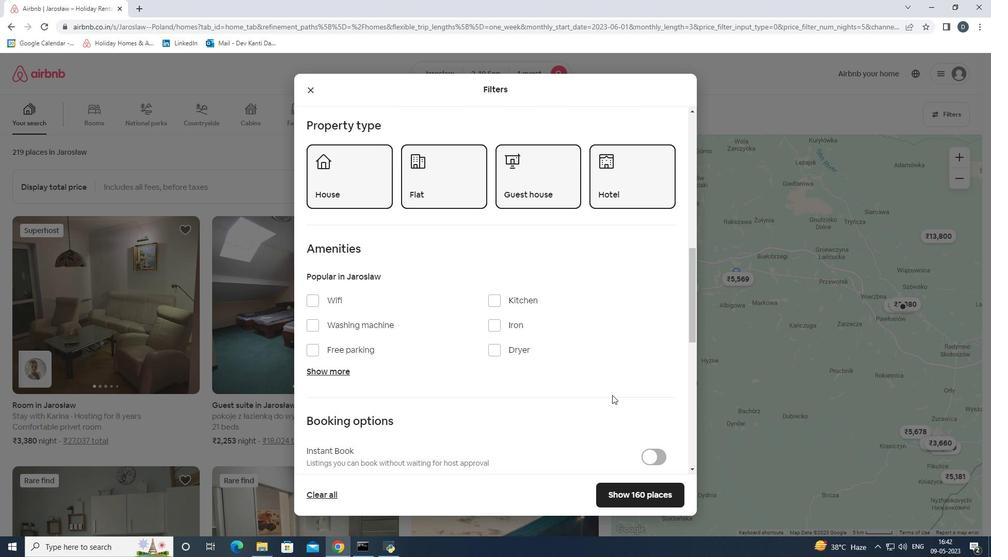 
Action: Mouse moved to (612, 395)
Screenshot: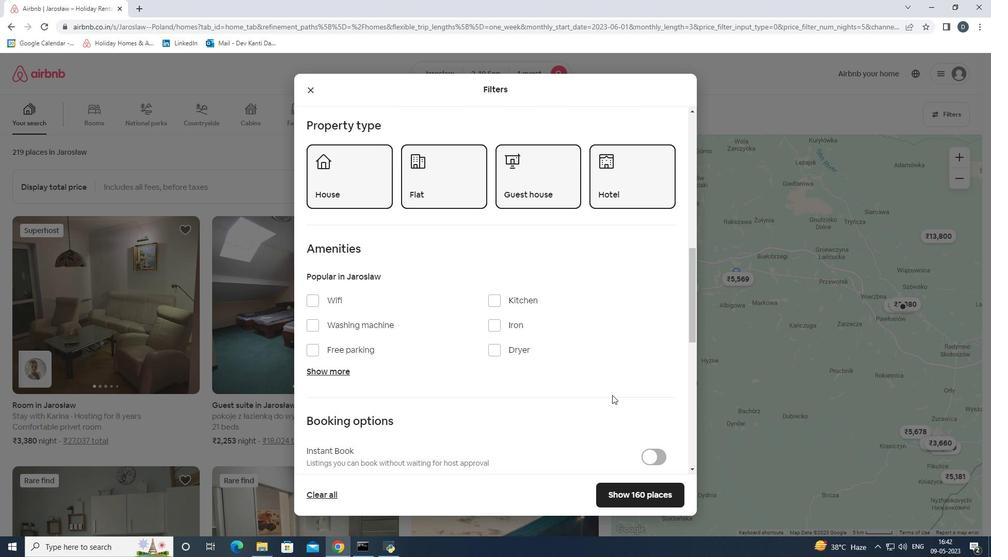 
Action: Mouse scrolled (612, 394) with delta (0, 0)
Screenshot: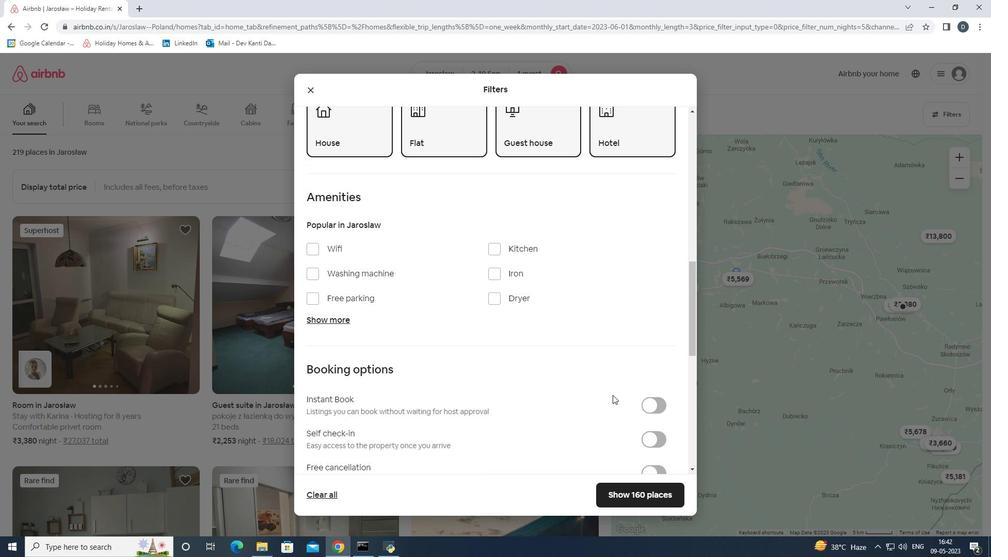 
Action: Mouse moved to (648, 389)
Screenshot: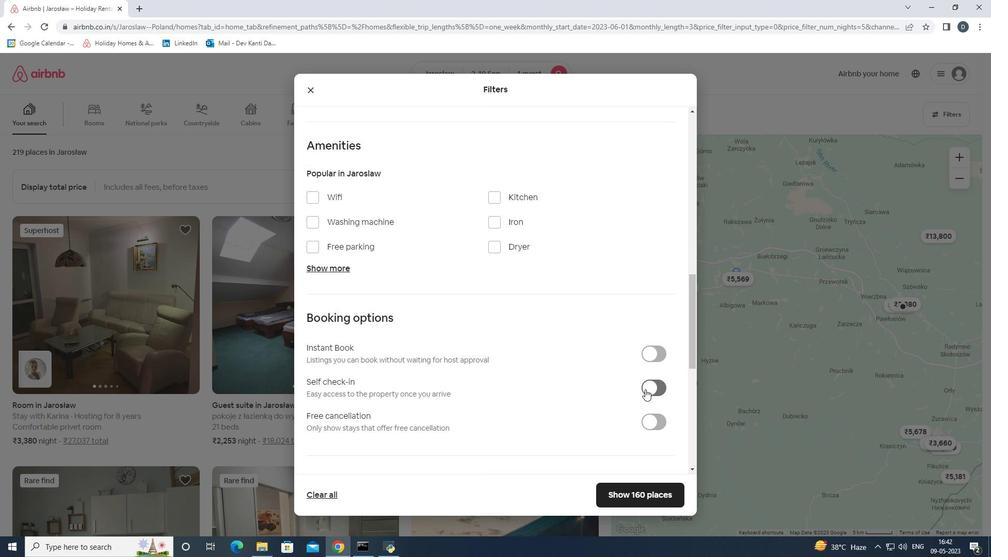
Action: Mouse pressed left at (648, 389)
Screenshot: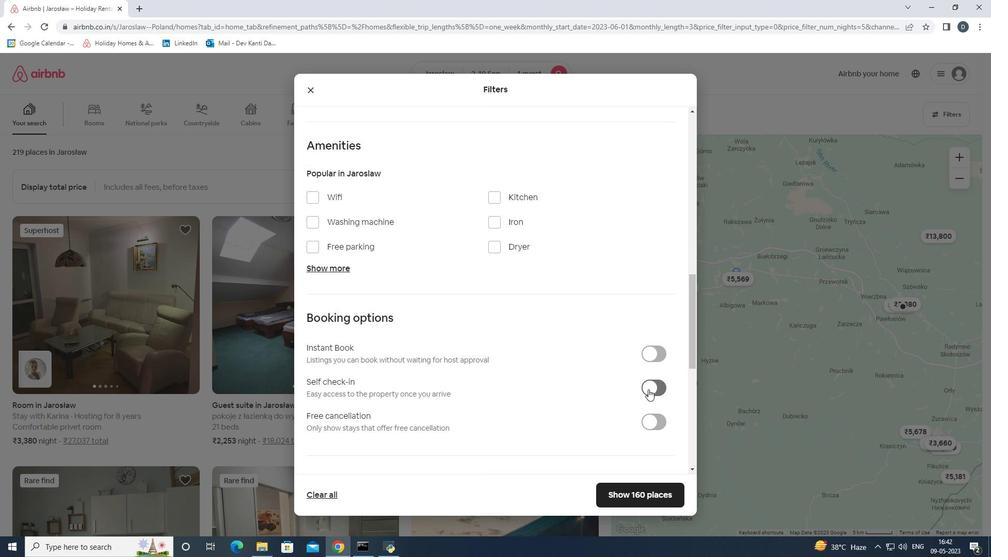 
Action: Mouse moved to (648, 389)
Screenshot: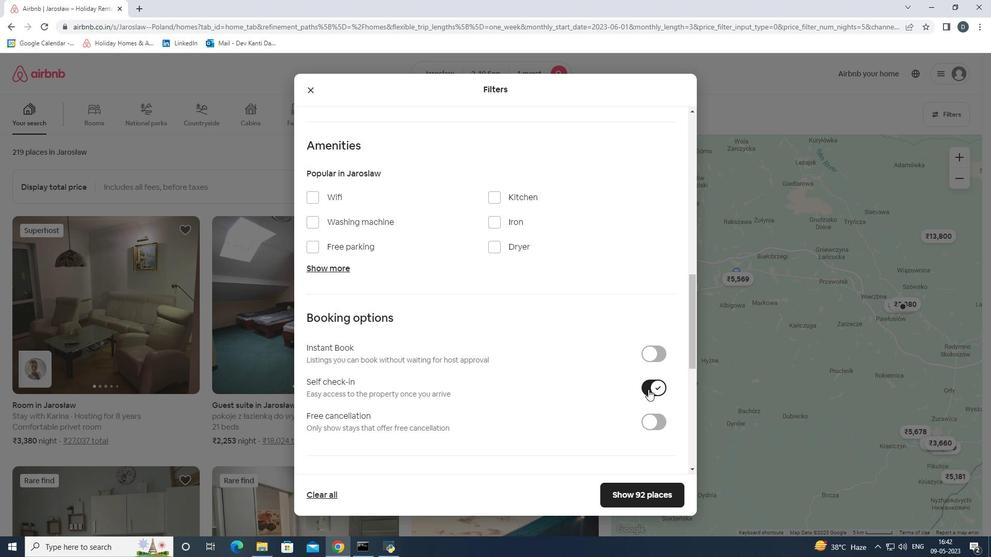 
Action: Mouse scrolled (648, 389) with delta (0, 0)
Screenshot: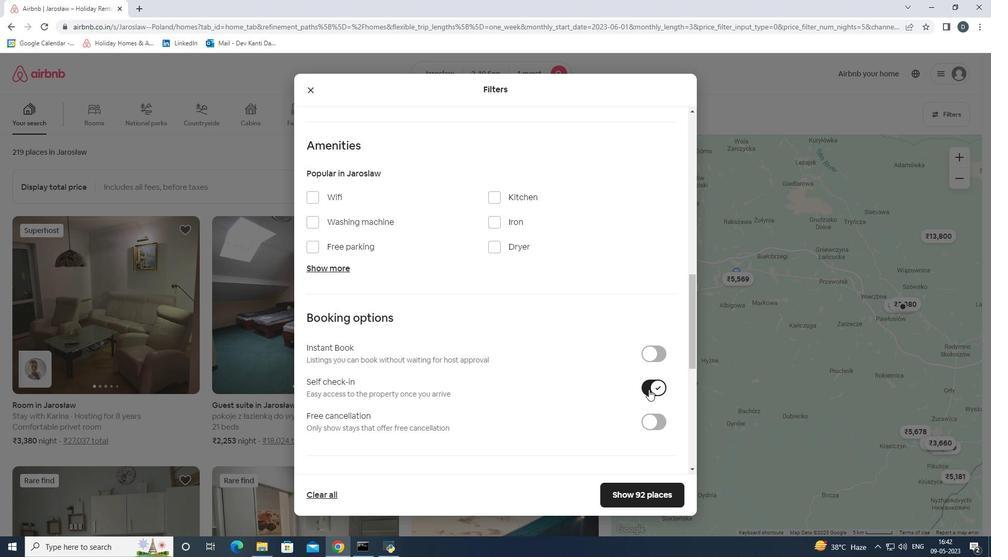
Action: Mouse moved to (651, 390)
Screenshot: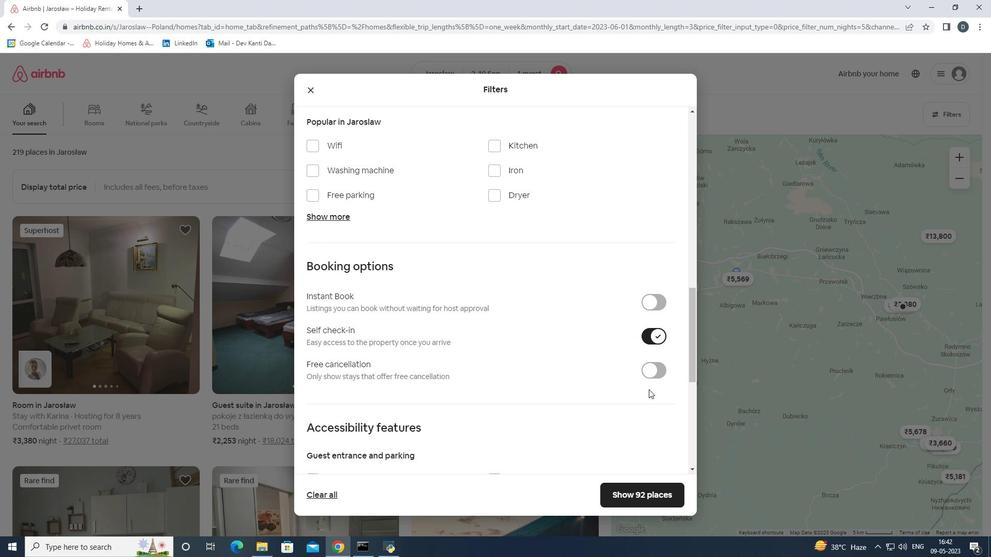 
Action: Mouse scrolled (651, 389) with delta (0, 0)
Screenshot: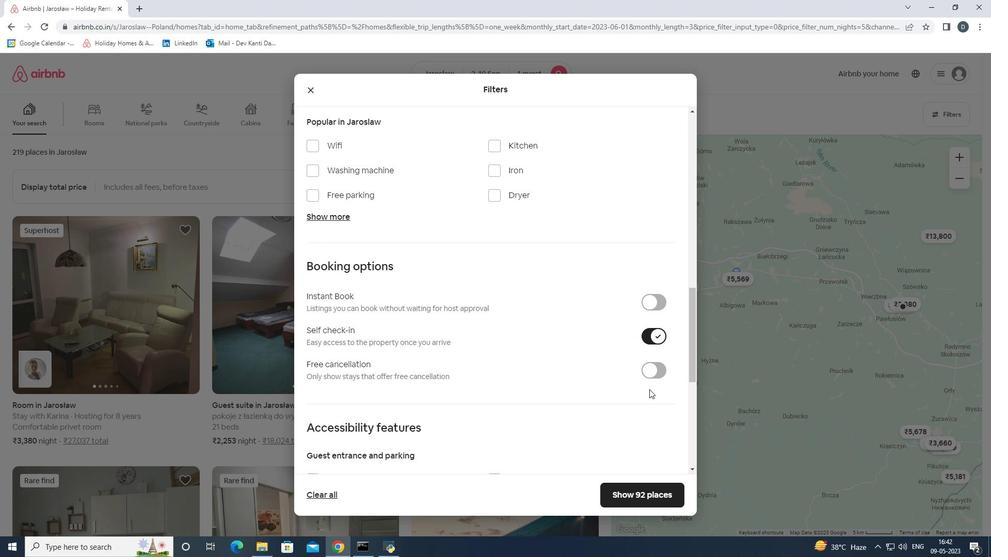 
Action: Mouse scrolled (651, 389) with delta (0, 0)
Screenshot: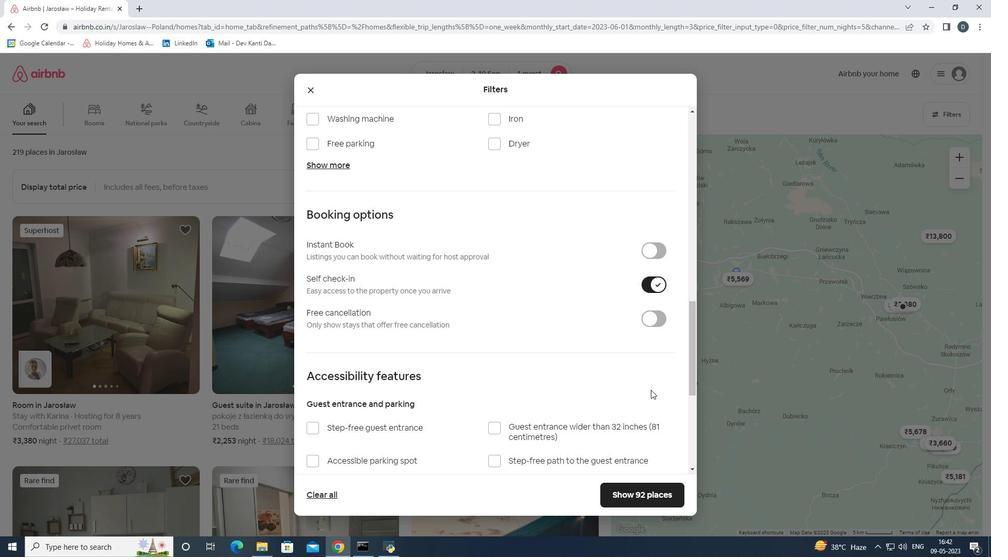 
Action: Mouse scrolled (651, 389) with delta (0, 0)
Screenshot: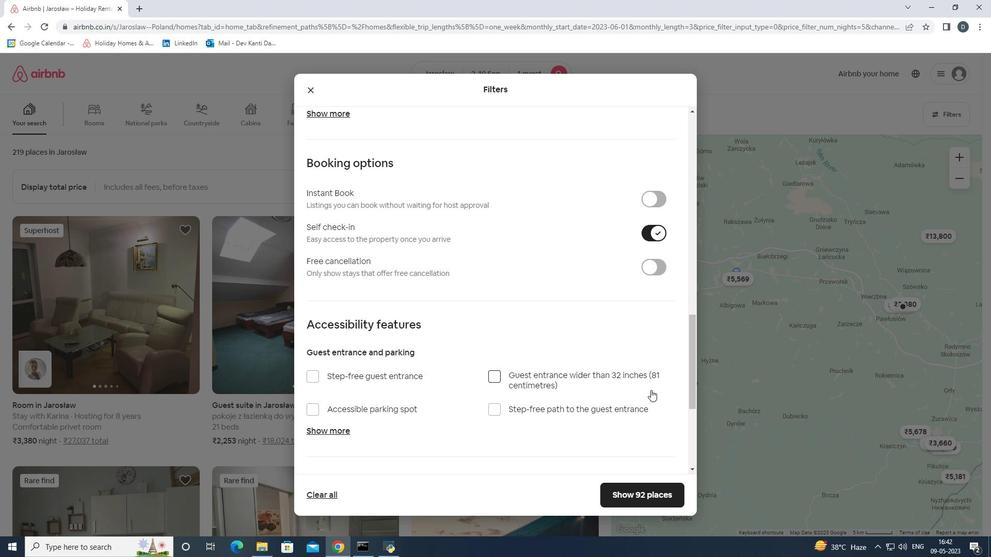 
Action: Mouse scrolled (651, 389) with delta (0, 0)
Screenshot: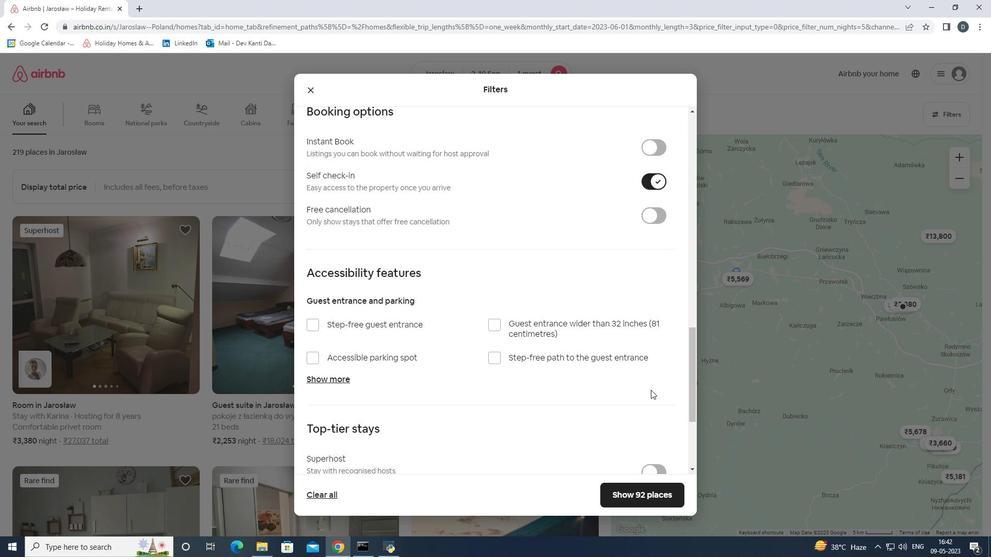 
Action: Mouse scrolled (651, 389) with delta (0, 0)
Screenshot: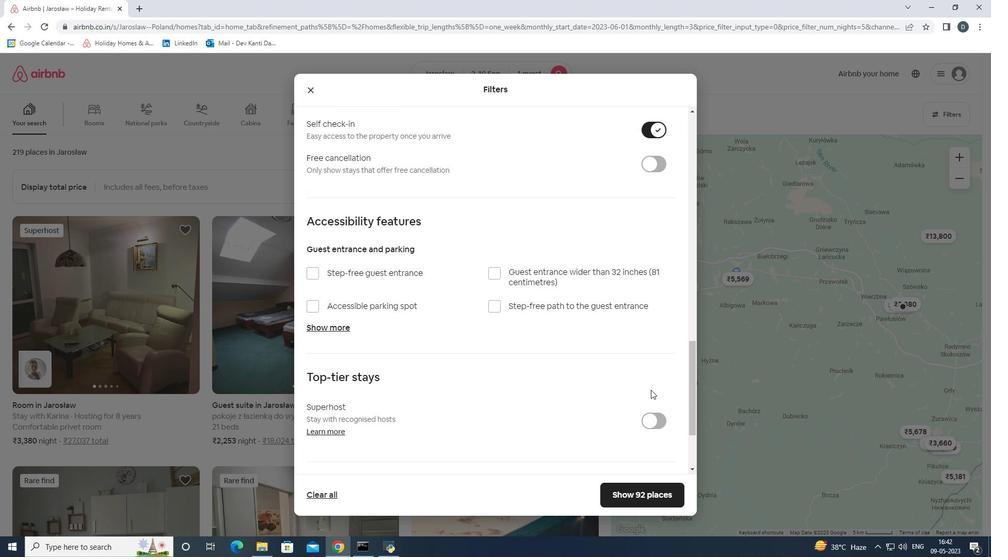 
Action: Mouse moved to (651, 390)
Screenshot: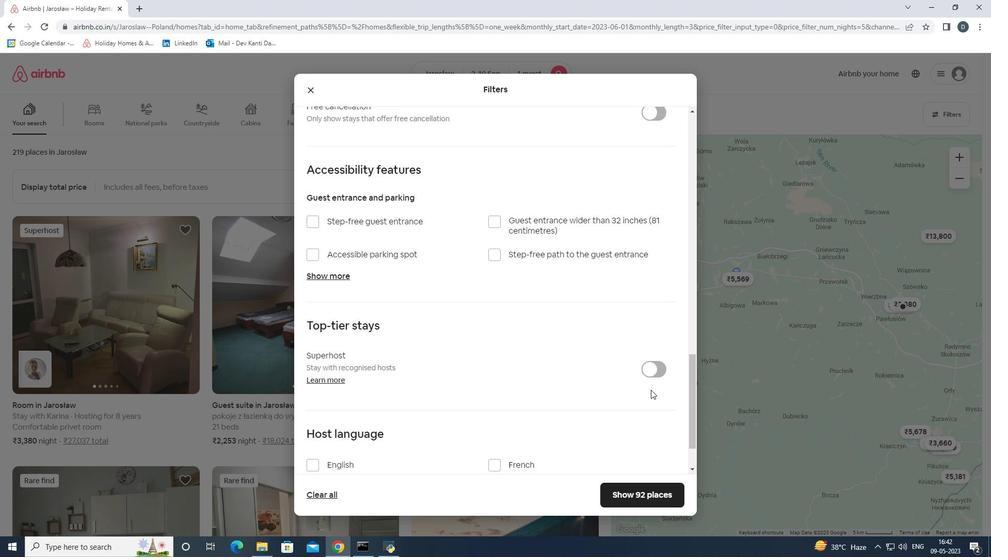 
Action: Mouse scrolled (651, 390) with delta (0, 0)
Screenshot: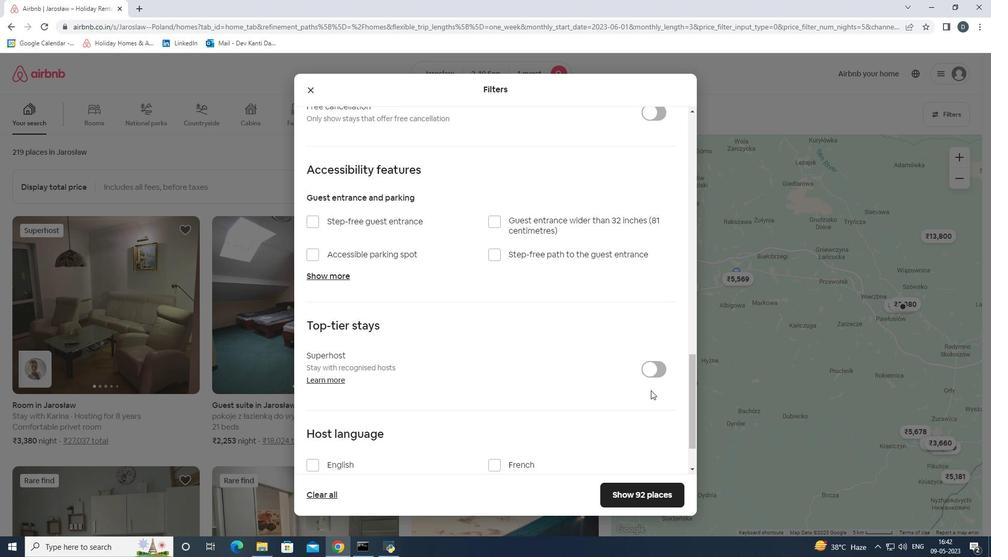 
Action: Mouse scrolled (651, 390) with delta (0, 0)
Screenshot: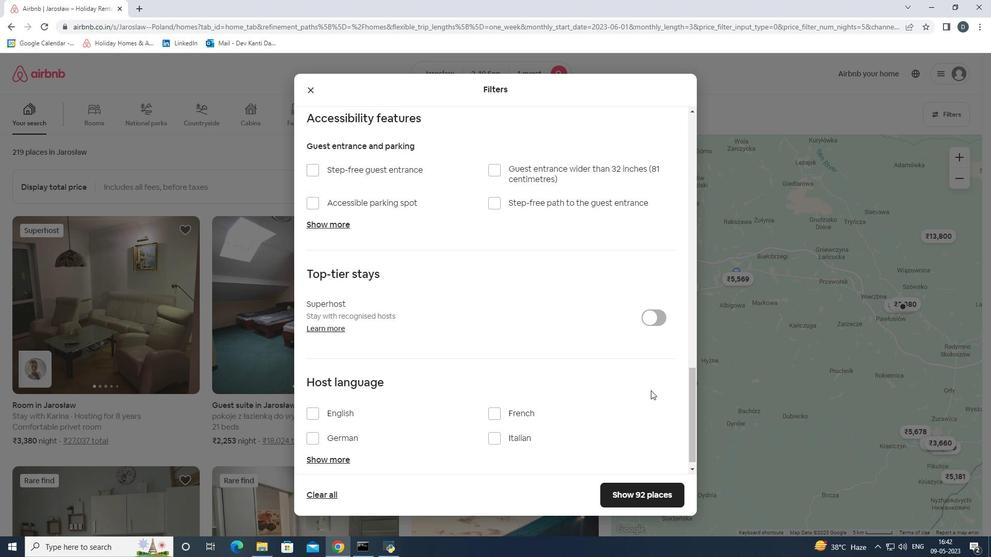 
Action: Mouse moved to (315, 404)
Screenshot: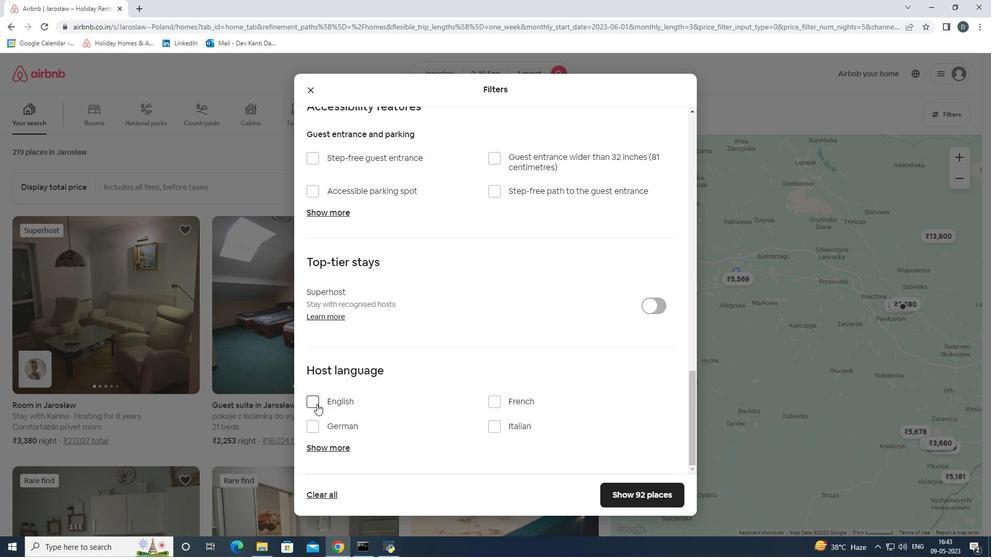 
Action: Mouse pressed left at (315, 404)
Screenshot: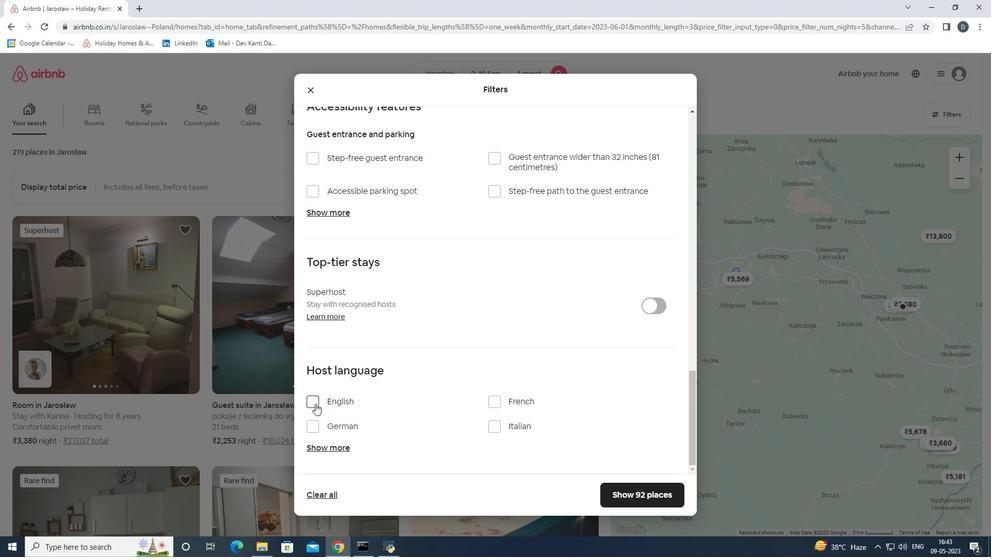 
Action: Mouse moved to (632, 492)
Screenshot: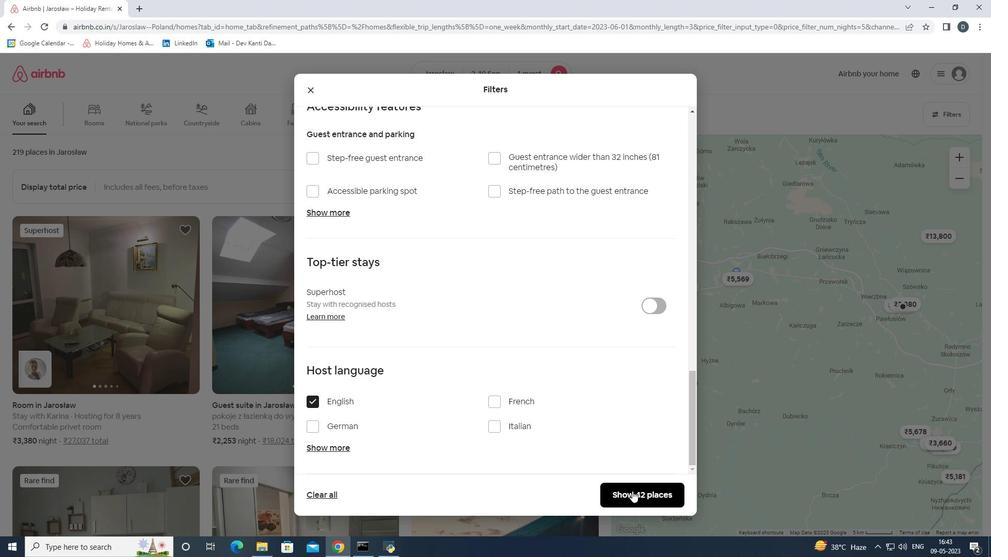 
Action: Mouse pressed left at (632, 492)
Screenshot: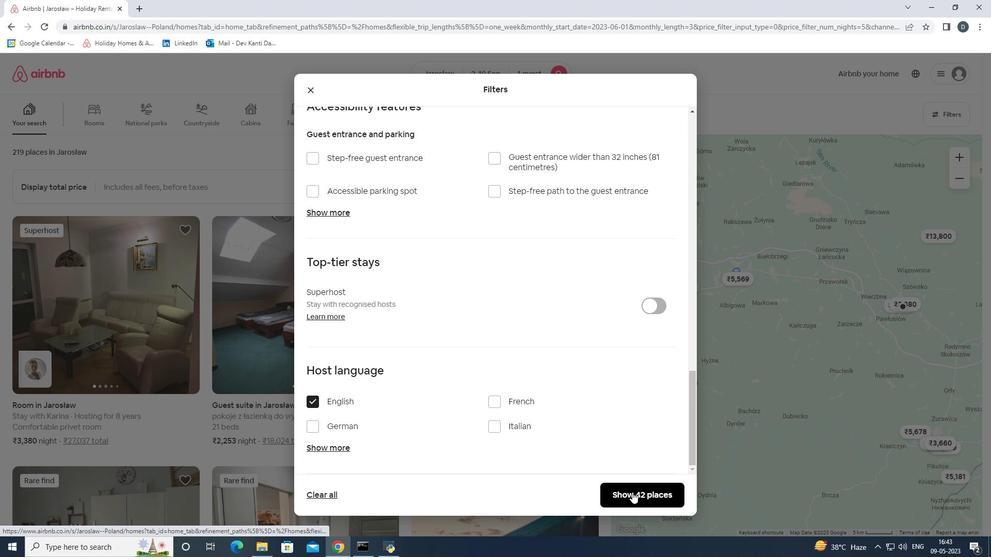 
Action: Mouse moved to (631, 473)
Screenshot: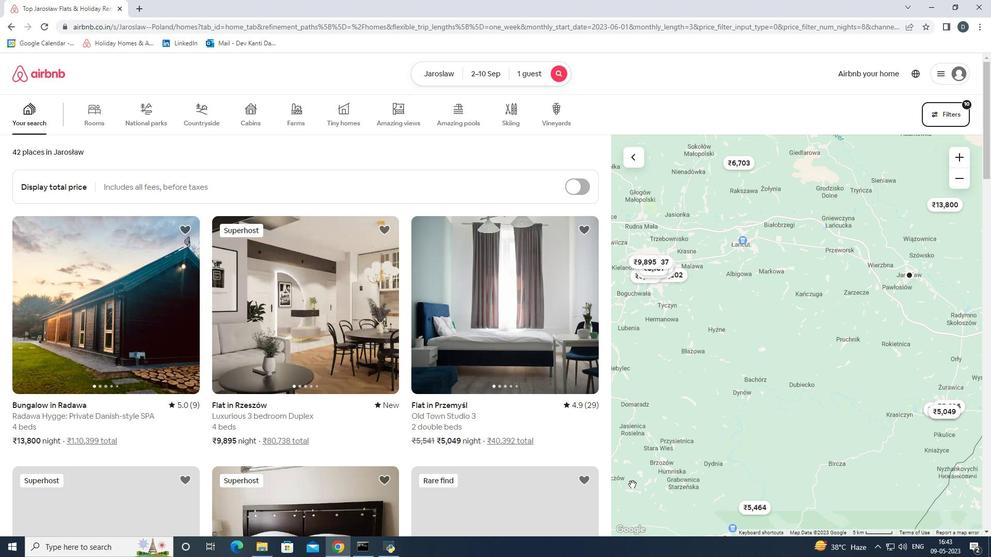 
